 Task: Send an email with the signature Kevin Parker with the subject Feedback on a presentation and the message I would like to follow up on the action items from our last meeting. from softage.9@softage.net to softage.7@softage.net and move the email from Sent Items to the folder Testing and certification
Action: Mouse moved to (966, 72)
Screenshot: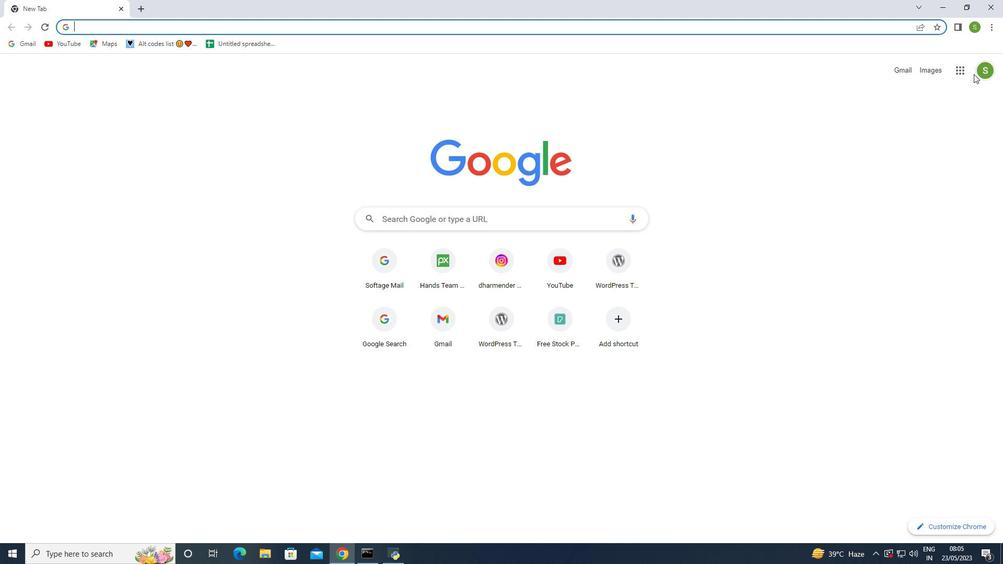 
Action: Mouse pressed left at (966, 72)
Screenshot: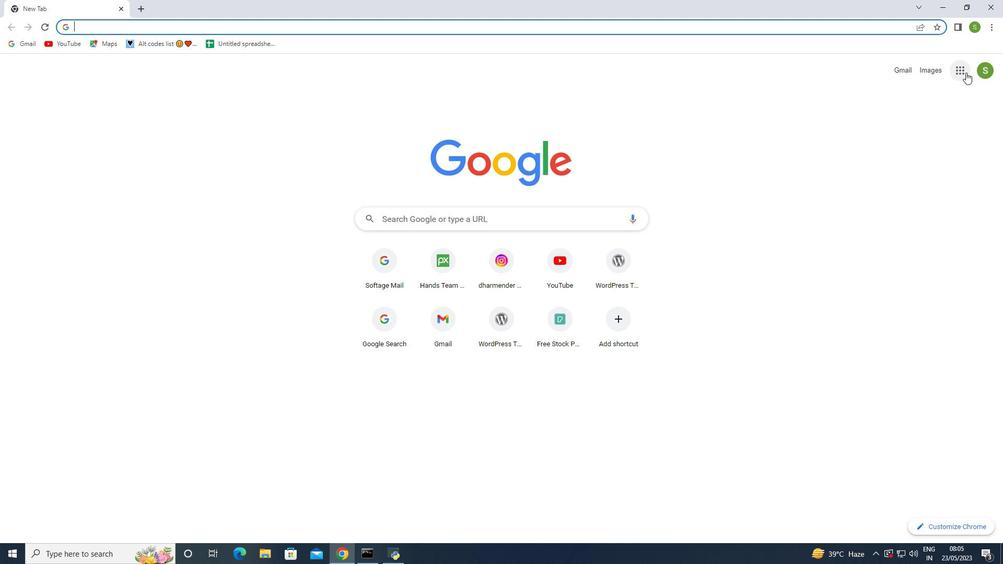 
Action: Mouse moved to (901, 121)
Screenshot: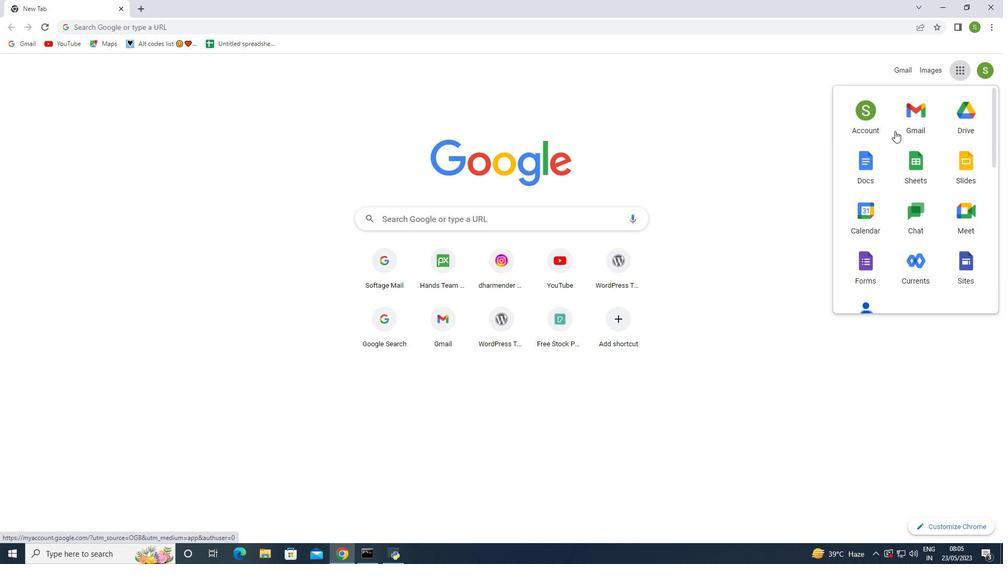 
Action: Mouse pressed left at (901, 121)
Screenshot: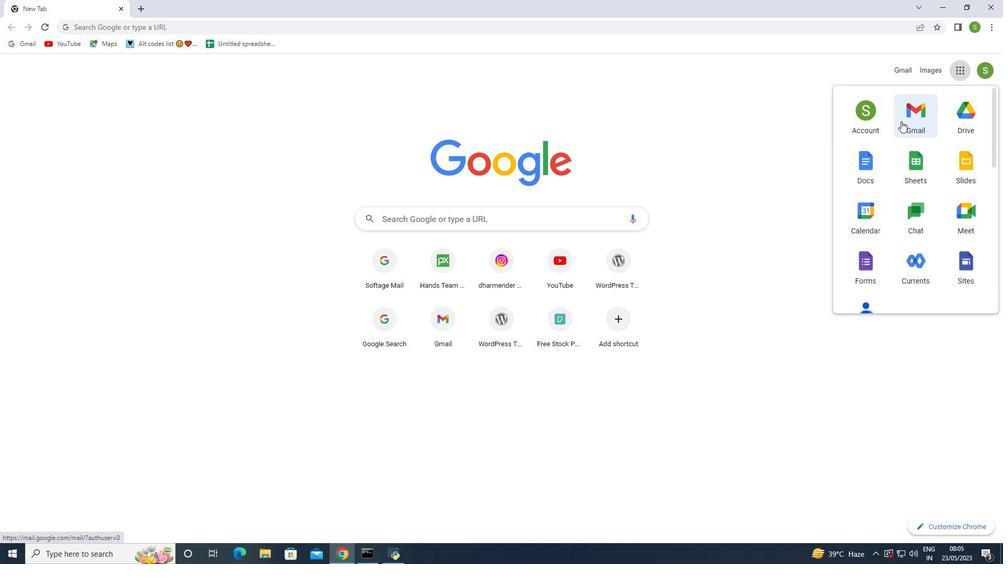 
Action: Mouse moved to (876, 72)
Screenshot: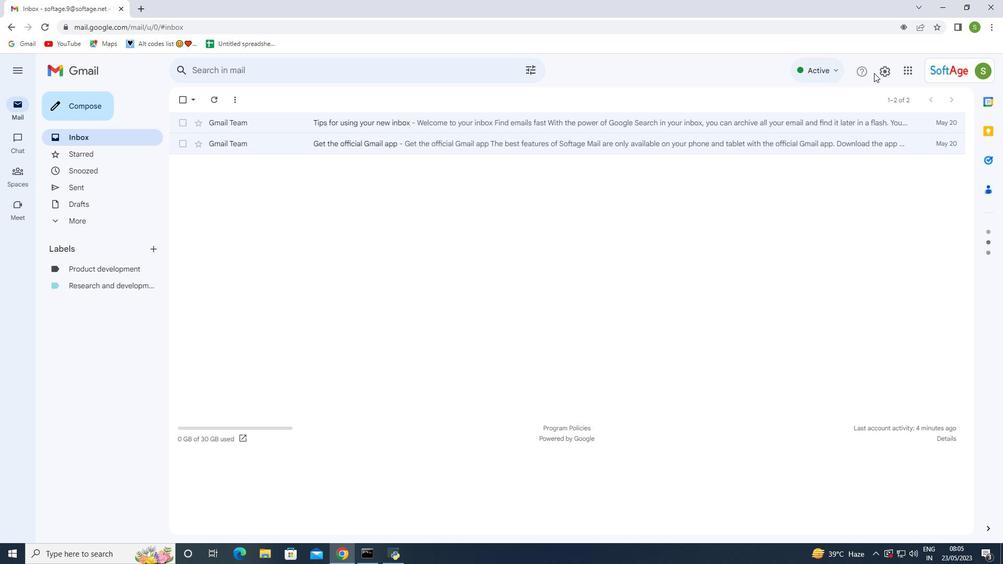 
Action: Mouse pressed left at (876, 72)
Screenshot: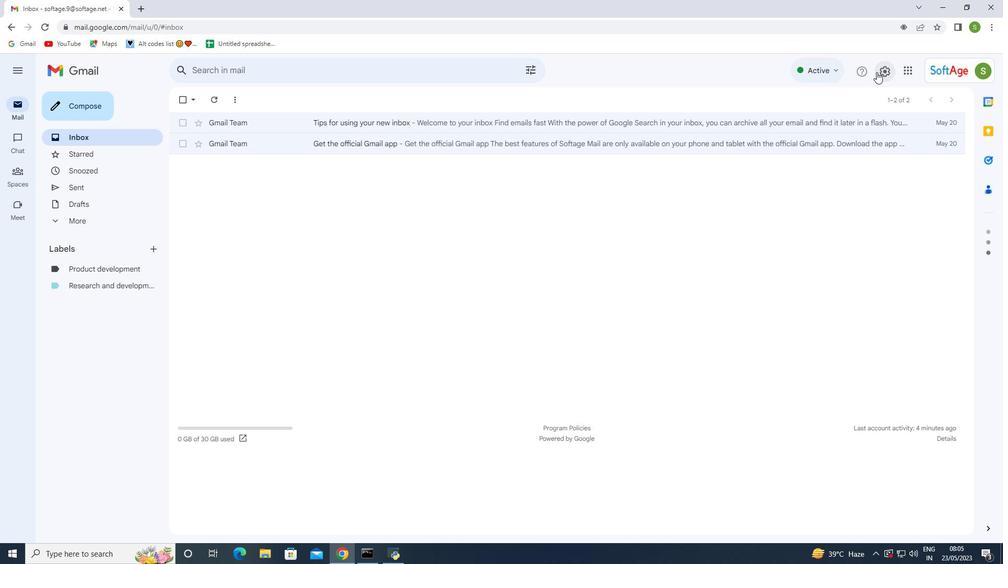 
Action: Mouse moved to (888, 125)
Screenshot: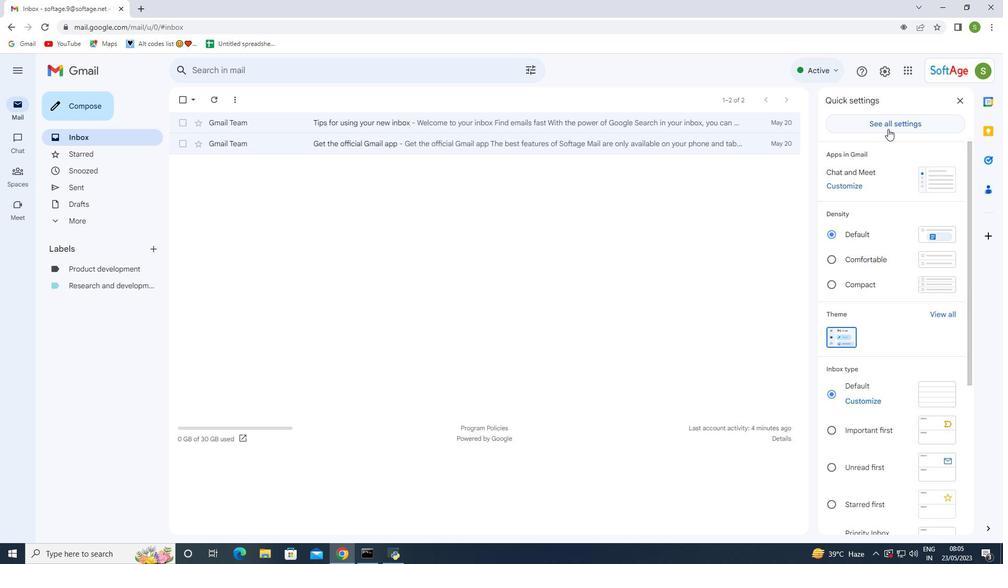 
Action: Mouse pressed left at (888, 125)
Screenshot: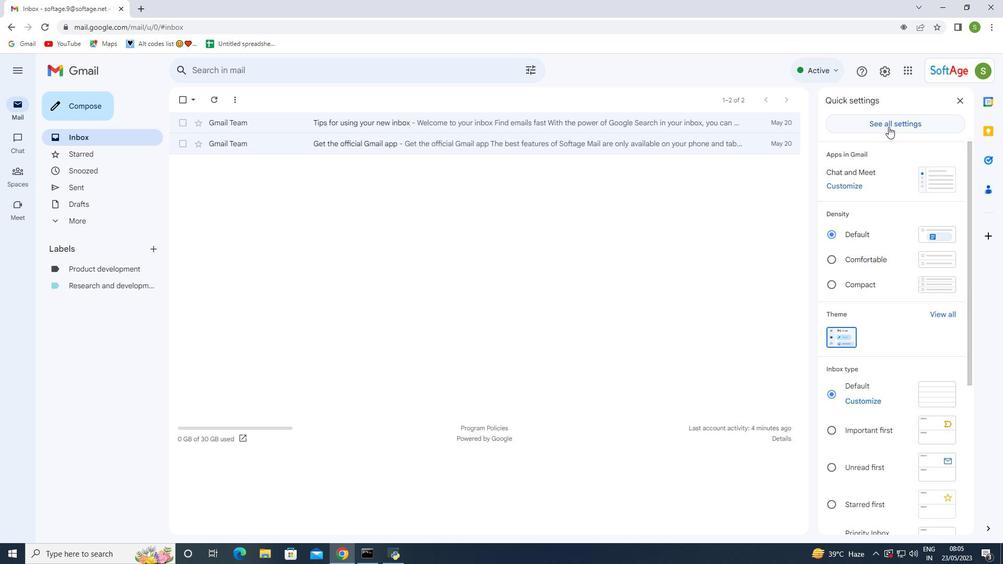 
Action: Mouse moved to (280, 341)
Screenshot: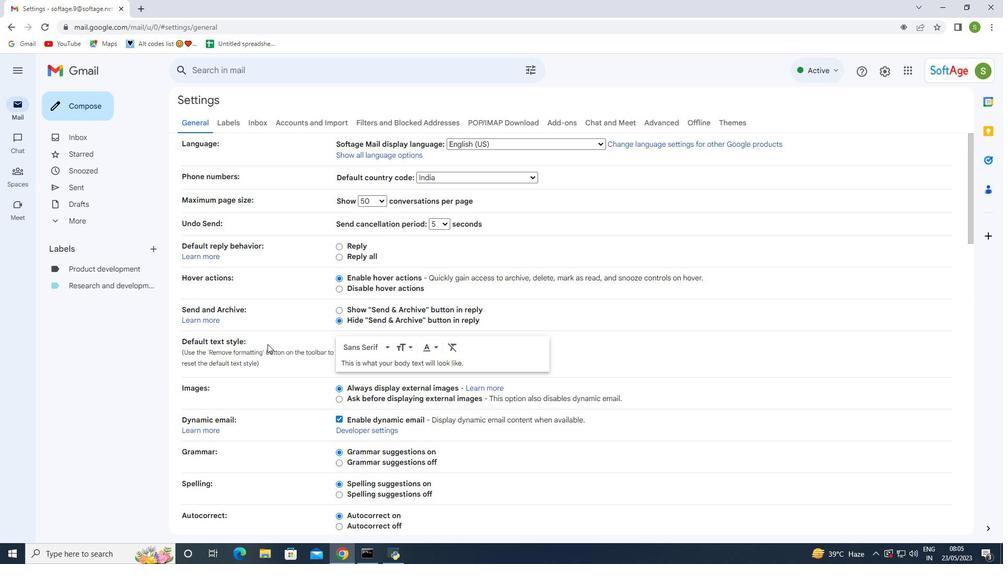 
Action: Mouse scrolled (280, 340) with delta (0, 0)
Screenshot: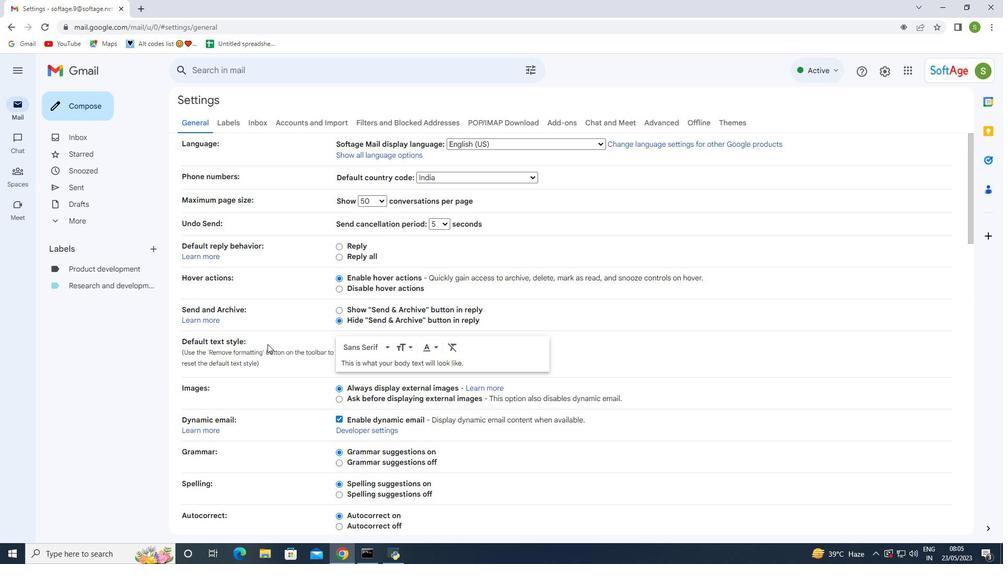 
Action: Mouse moved to (315, 338)
Screenshot: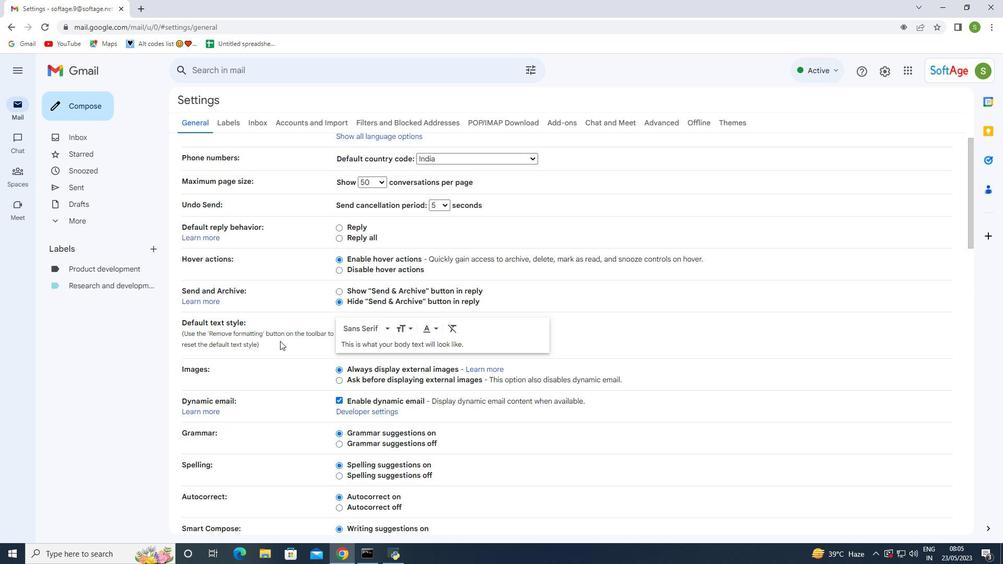 
Action: Mouse scrolled (280, 340) with delta (0, 0)
Screenshot: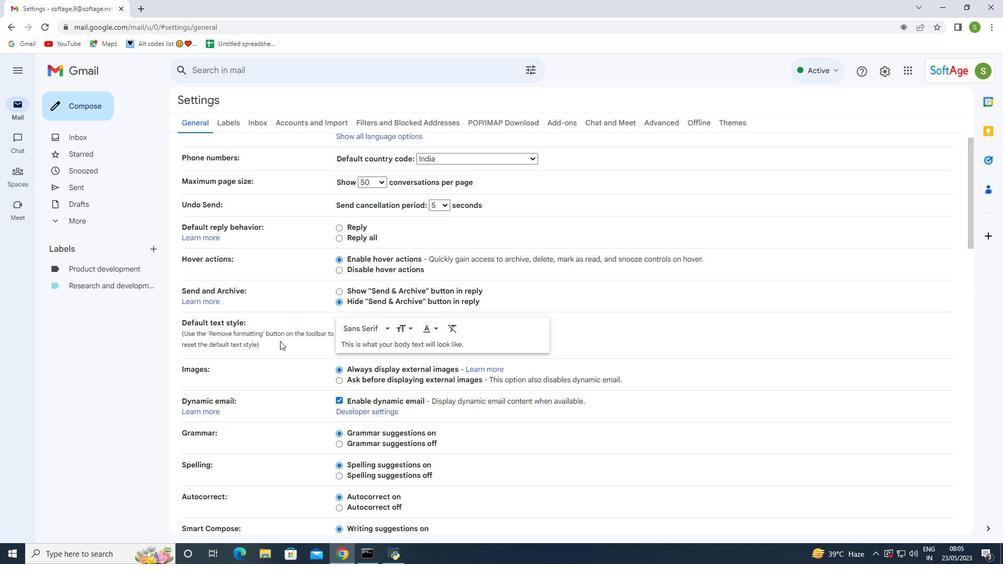 
Action: Mouse moved to (315, 338)
Screenshot: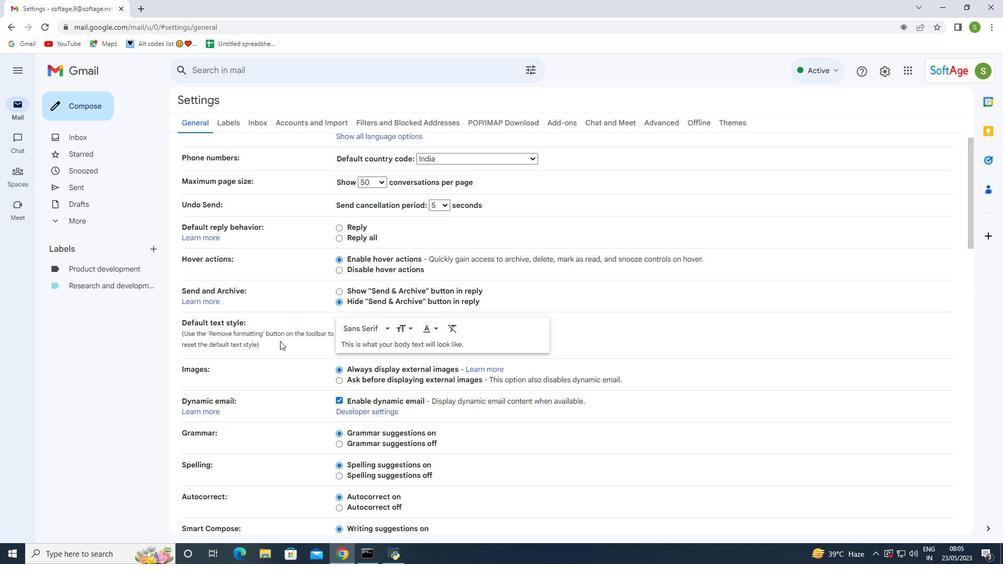 
Action: Mouse scrolled (281, 341) with delta (0, 0)
Screenshot: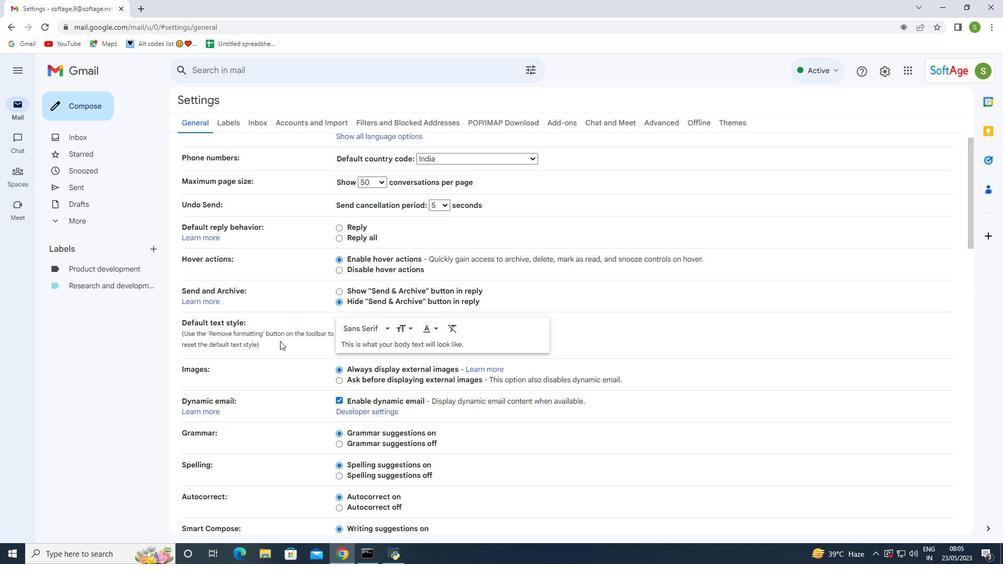 
Action: Mouse scrolled (284, 341) with delta (0, 0)
Screenshot: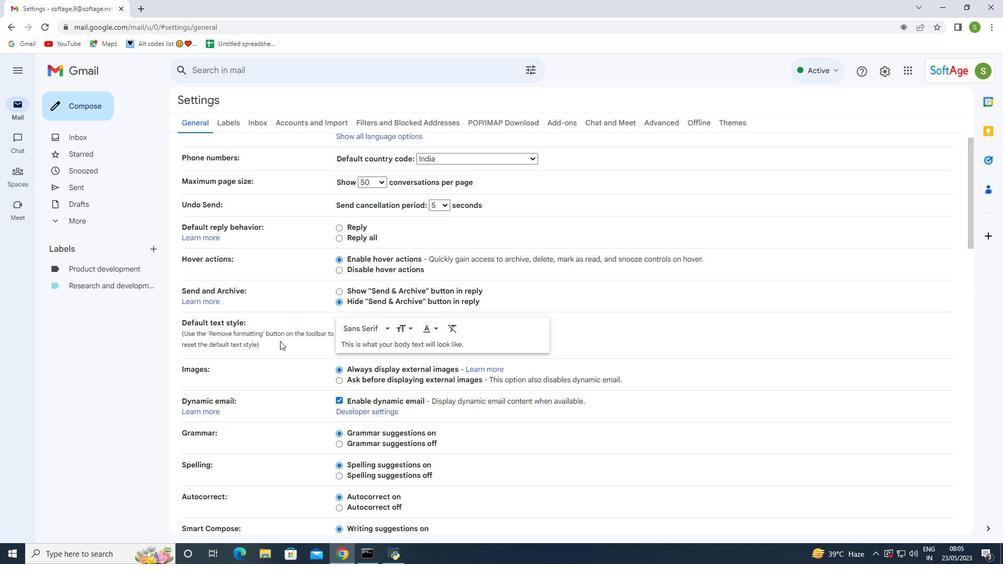 
Action: Mouse moved to (323, 338)
Screenshot: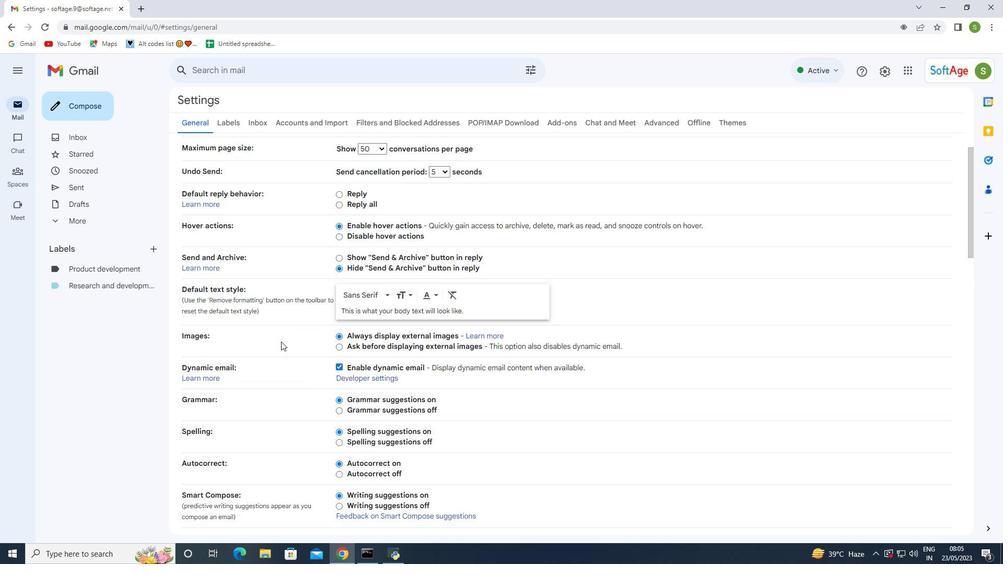 
Action: Mouse scrolled (323, 337) with delta (0, 0)
Screenshot: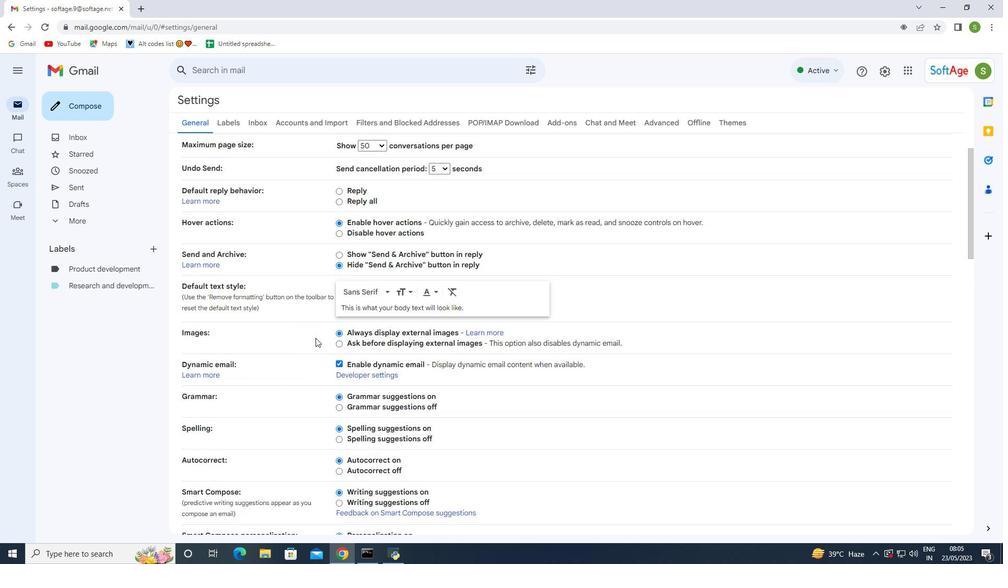 
Action: Mouse moved to (324, 338)
Screenshot: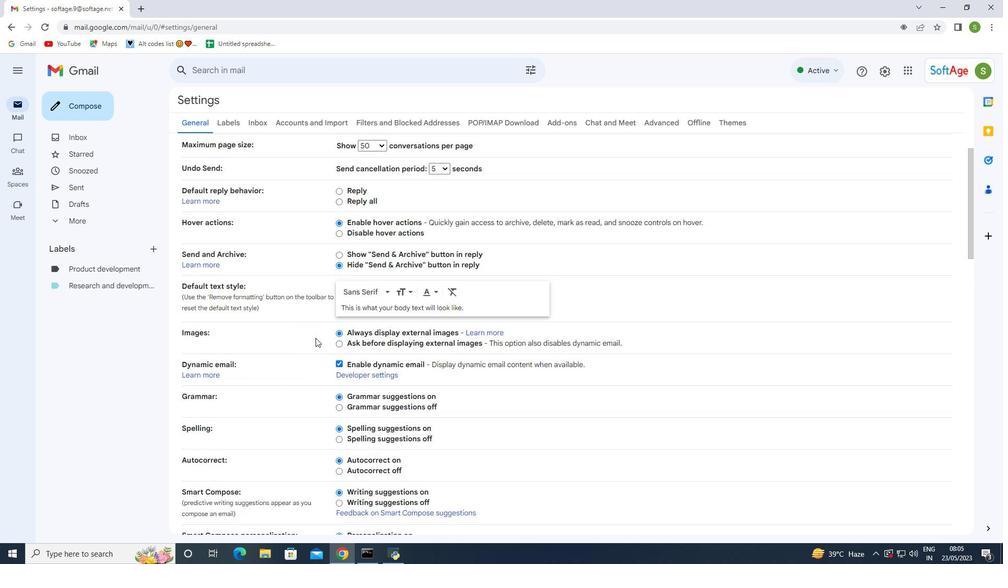 
Action: Mouse scrolled (324, 338) with delta (0, 0)
Screenshot: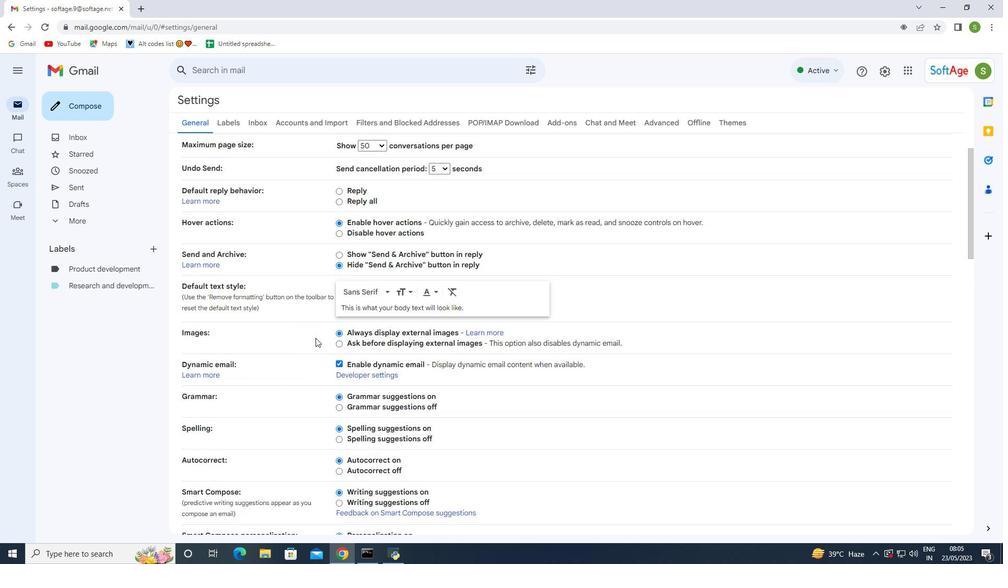 
Action: Mouse moved to (327, 338)
Screenshot: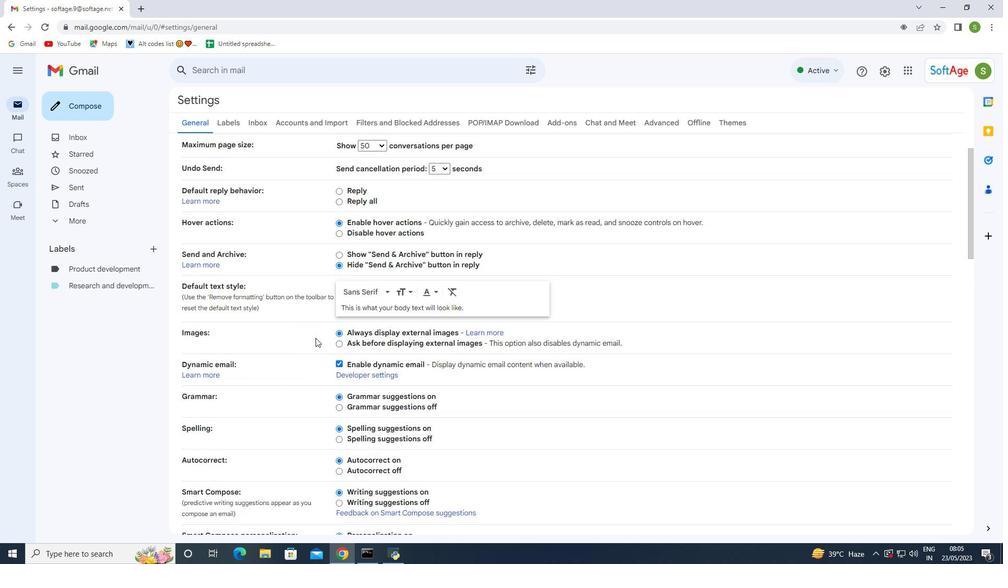 
Action: Mouse scrolled (327, 338) with delta (0, 0)
Screenshot: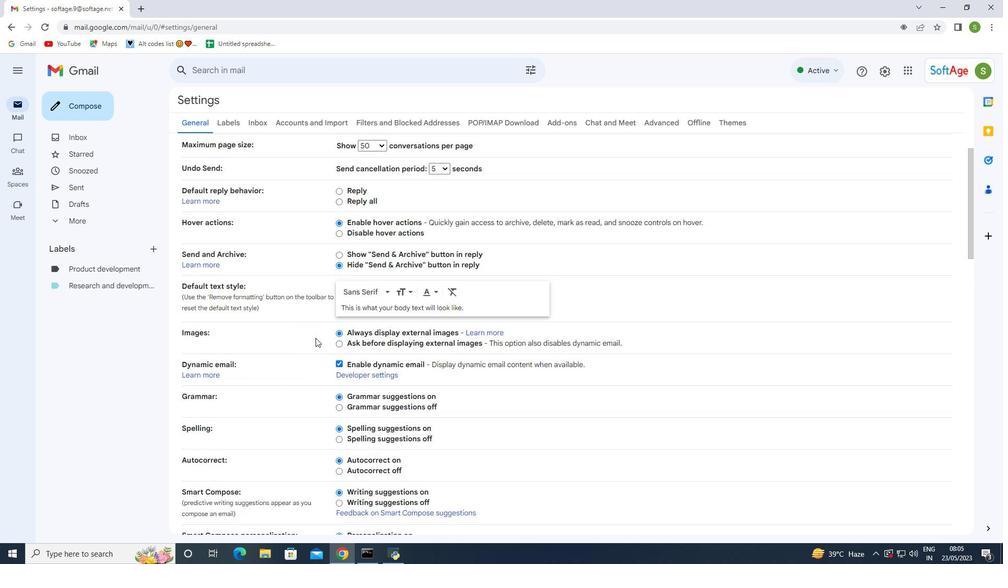 
Action: Mouse moved to (330, 338)
Screenshot: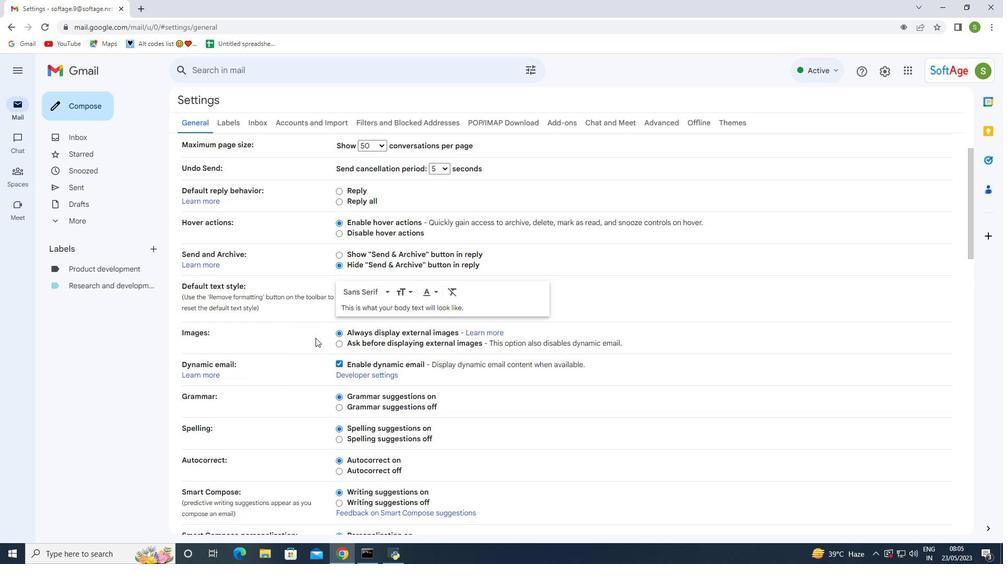 
Action: Mouse scrolled (330, 338) with delta (0, 0)
Screenshot: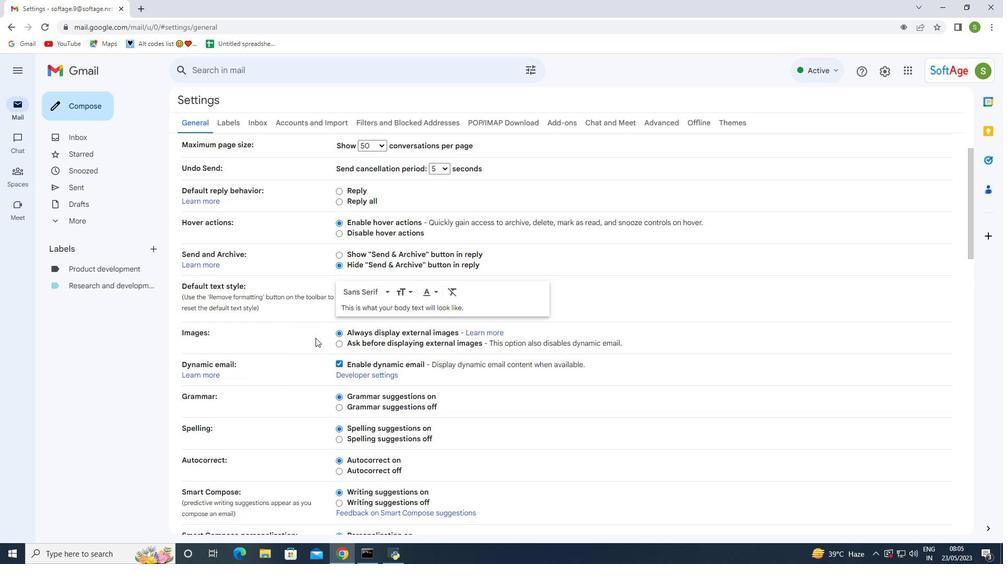 
Action: Mouse moved to (339, 339)
Screenshot: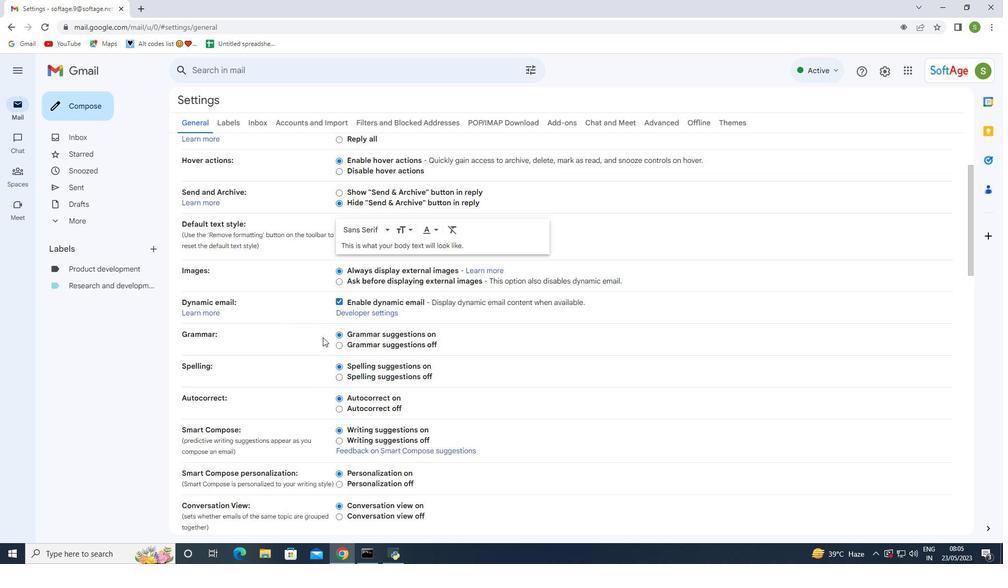 
Action: Mouse scrolled (339, 338) with delta (0, 0)
Screenshot: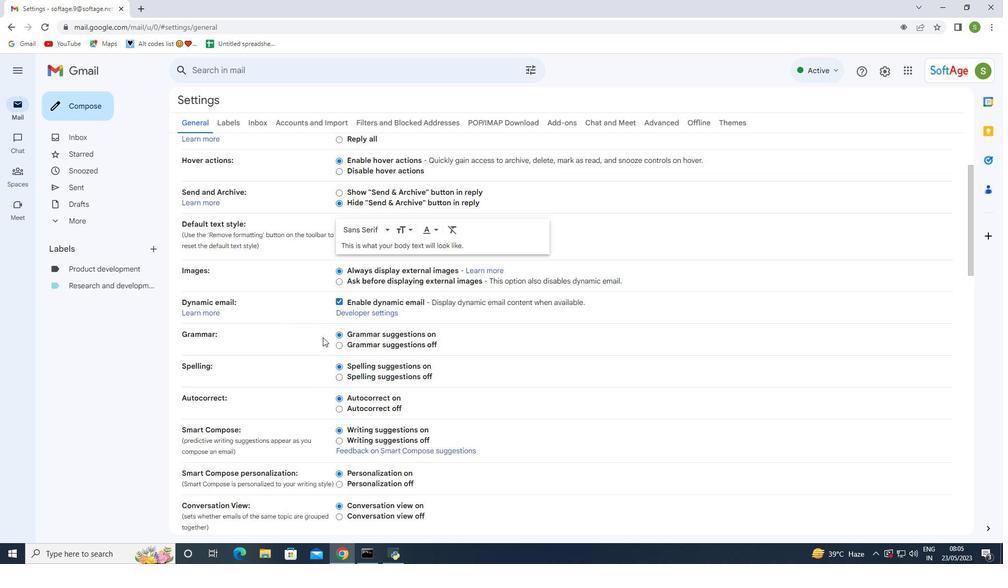 
Action: Mouse moved to (359, 341)
Screenshot: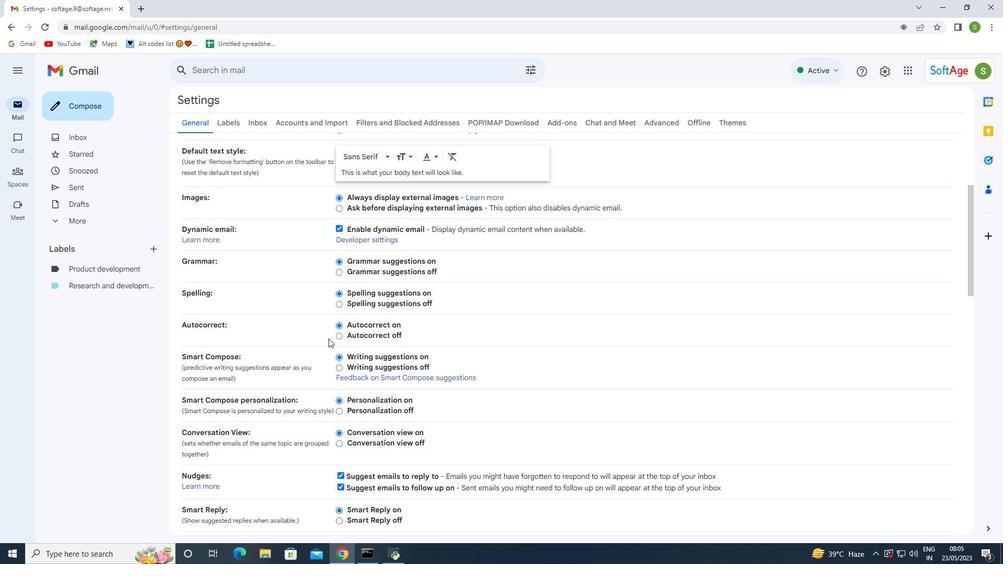
Action: Mouse scrolled (359, 341) with delta (0, 0)
Screenshot: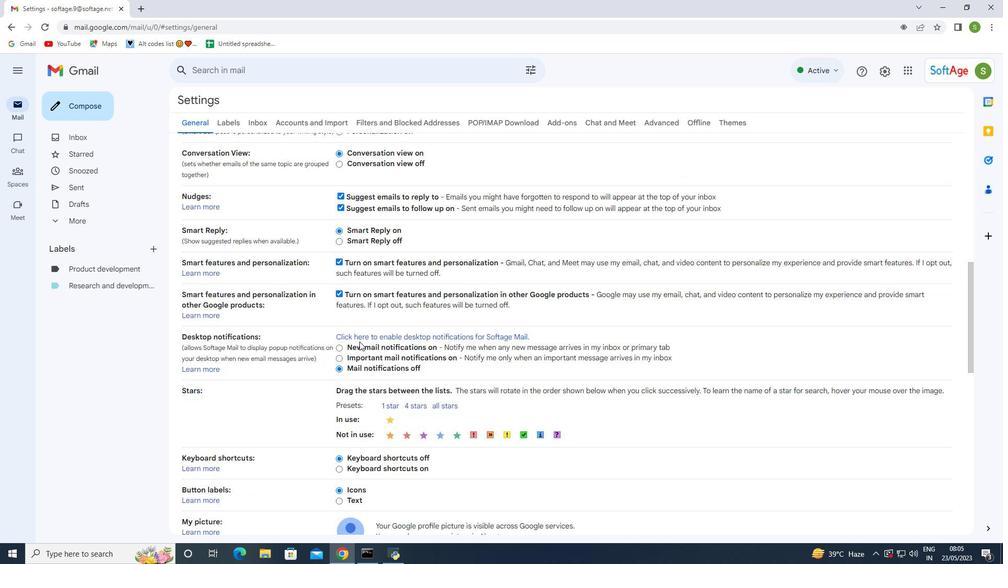 
Action: Mouse scrolled (359, 341) with delta (0, 0)
Screenshot: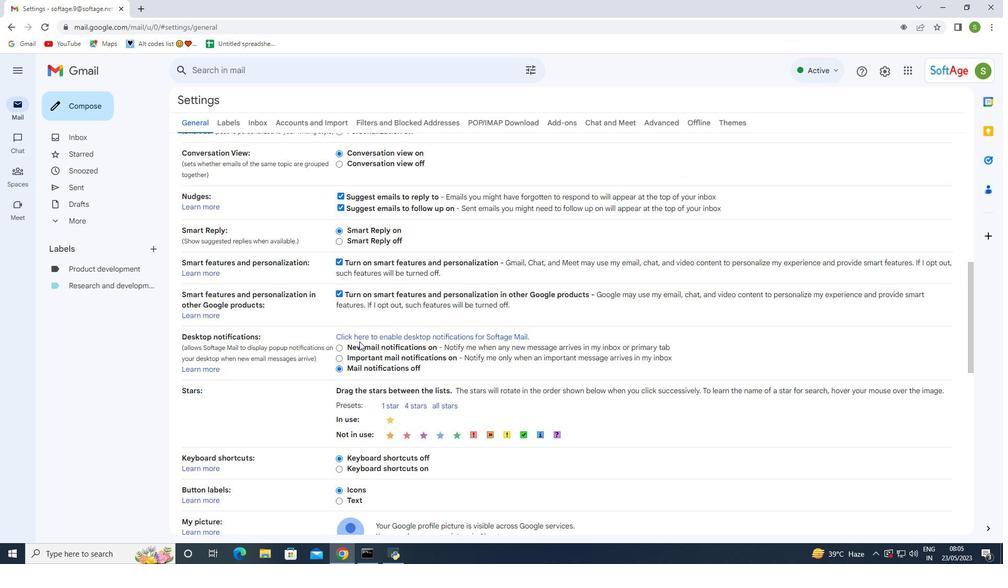 
Action: Mouse scrolled (359, 341) with delta (0, 0)
Screenshot: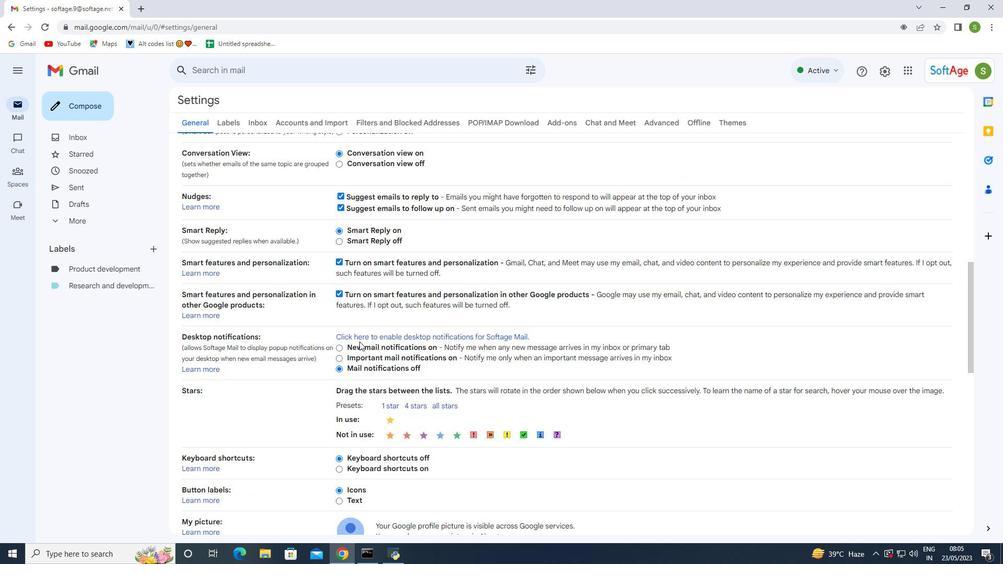 
Action: Mouse scrolled (359, 341) with delta (0, 0)
Screenshot: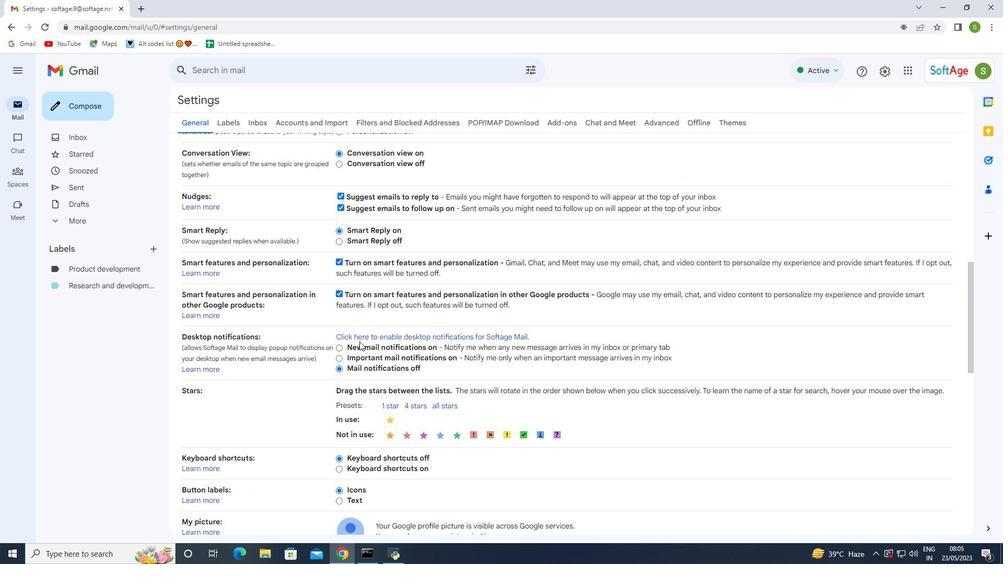 
Action: Mouse scrolled (359, 341) with delta (0, 0)
Screenshot: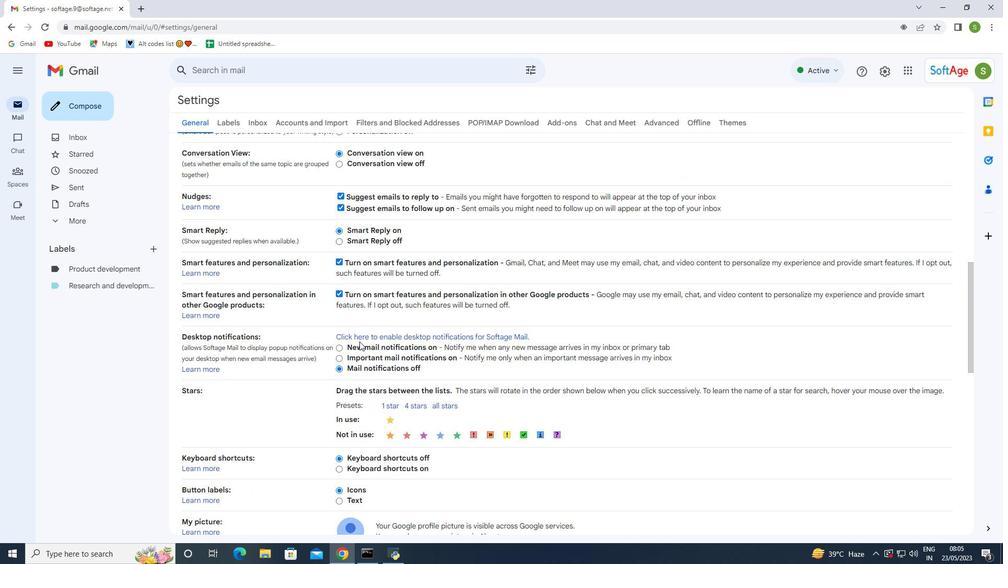 
Action: Mouse moved to (417, 424)
Screenshot: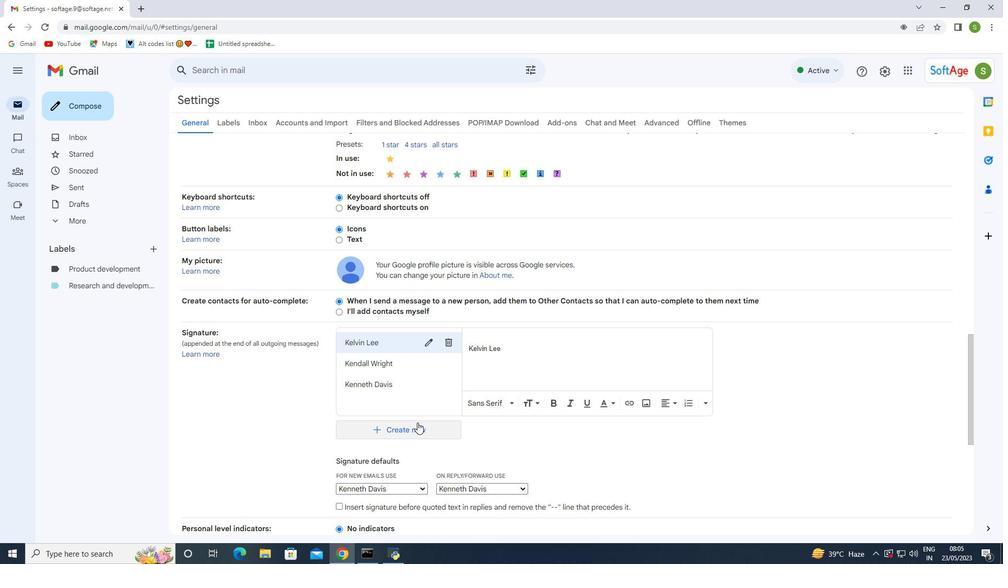
Action: Mouse pressed left at (417, 424)
Screenshot: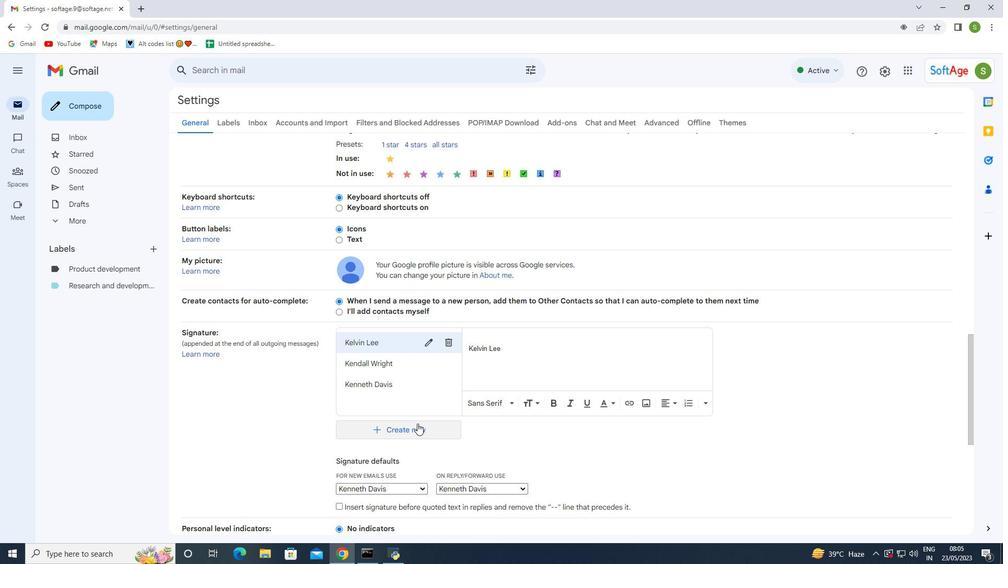 
Action: Mouse moved to (426, 296)
Screenshot: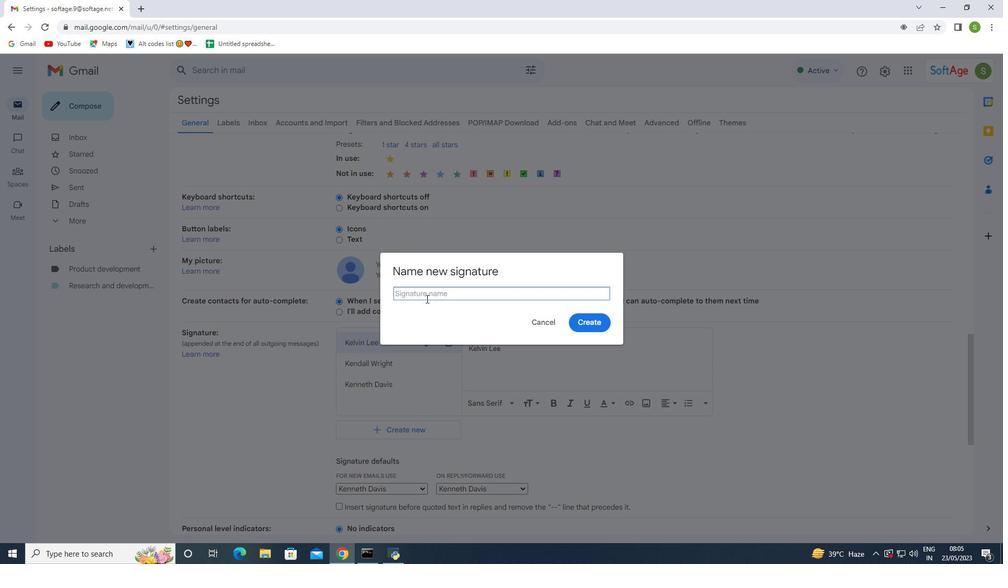 
Action: Mouse pressed left at (426, 296)
Screenshot: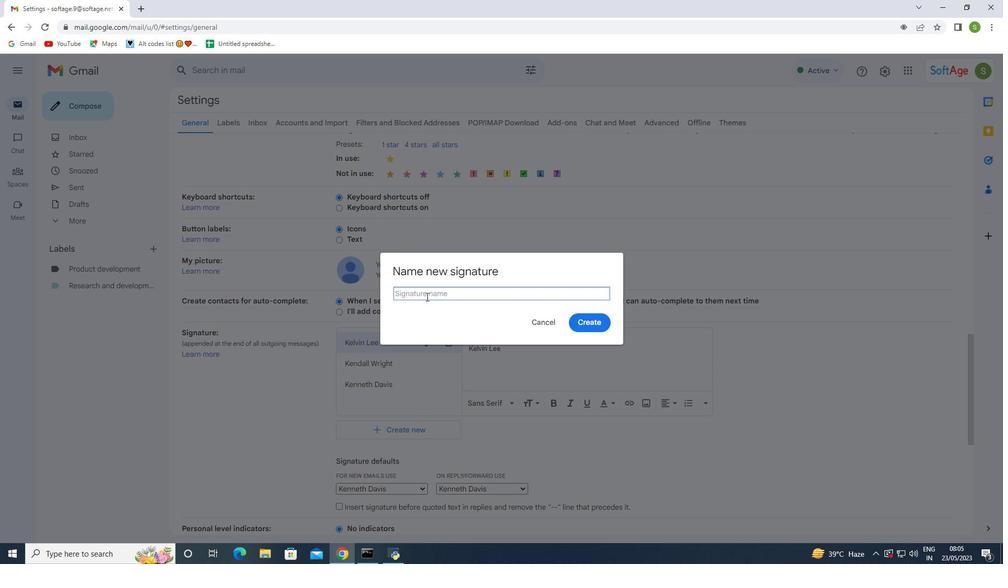 
Action: Key pressed <Key.shift>Kevin<Key.space><Key.shift>Parker
Screenshot: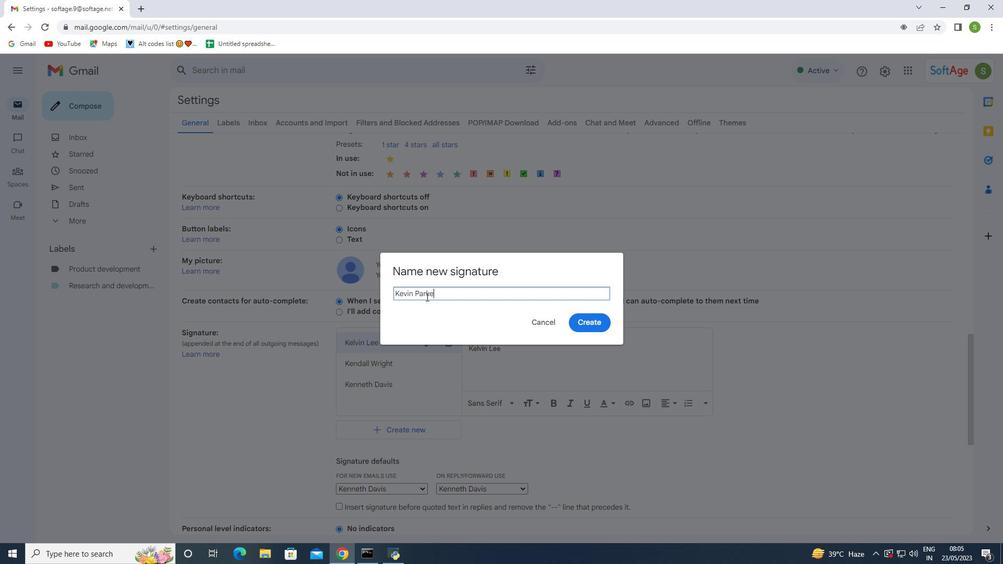 
Action: Mouse moved to (572, 320)
Screenshot: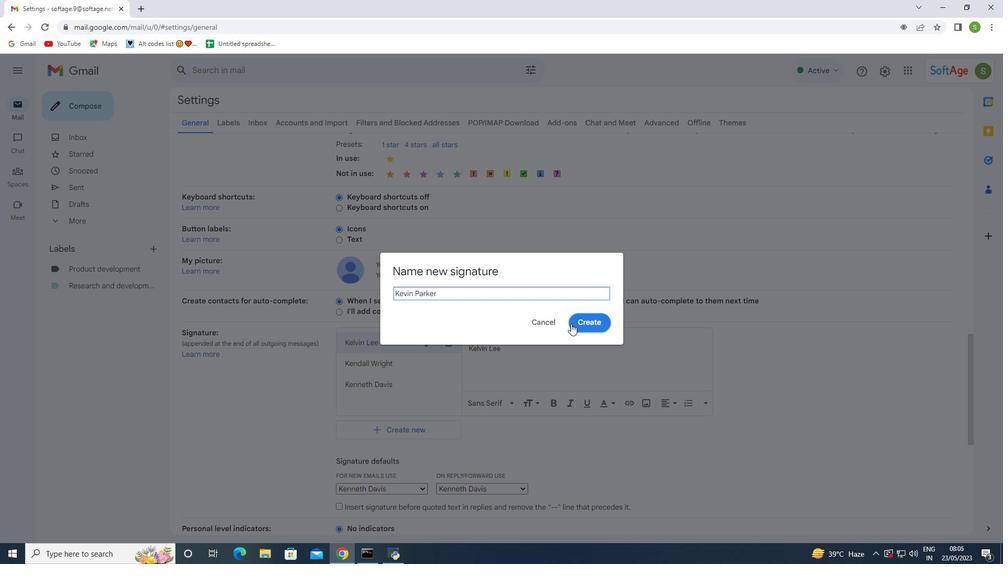 
Action: Mouse pressed left at (572, 320)
Screenshot: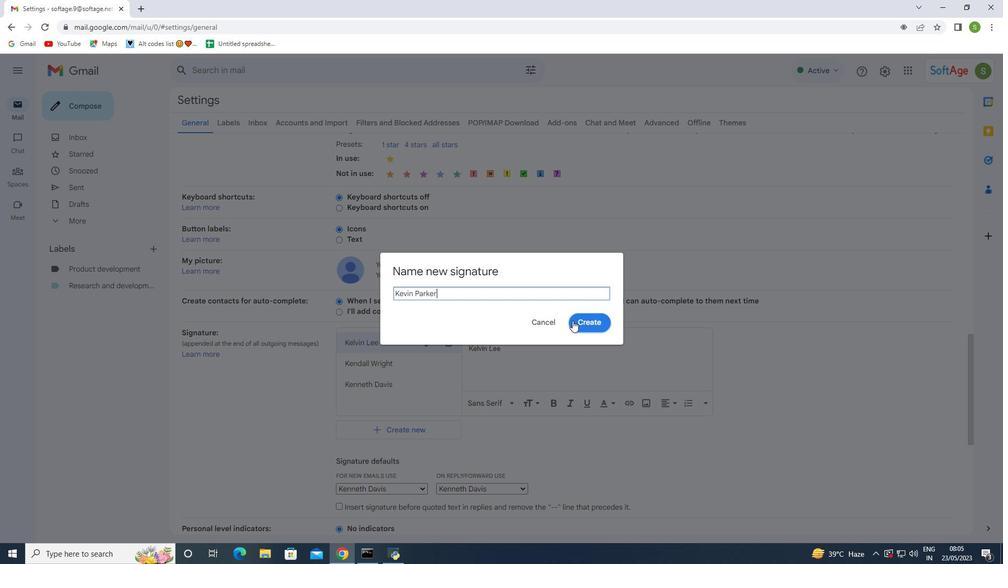 
Action: Mouse moved to (400, 425)
Screenshot: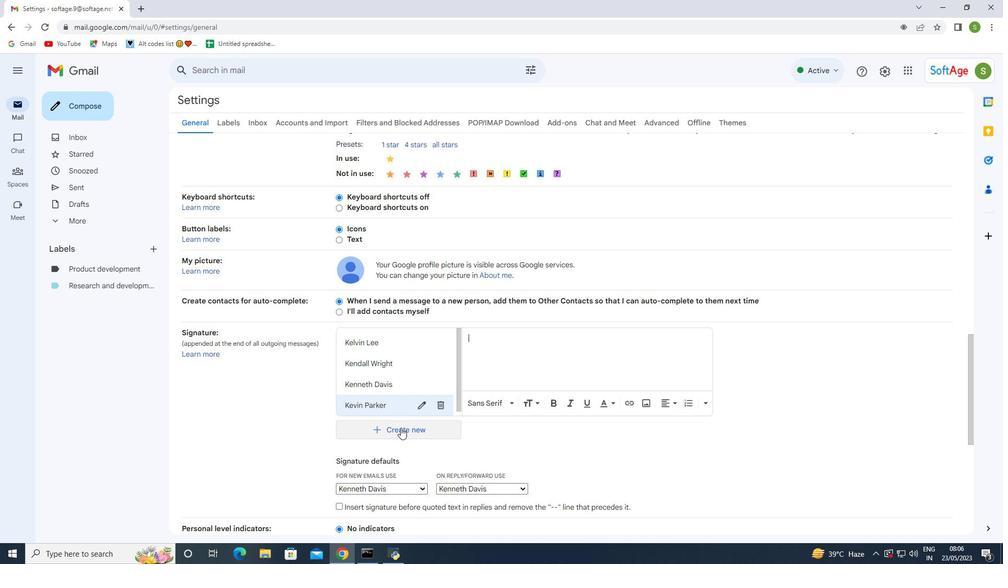 
Action: Mouse scrolled (400, 424) with delta (0, 0)
Screenshot: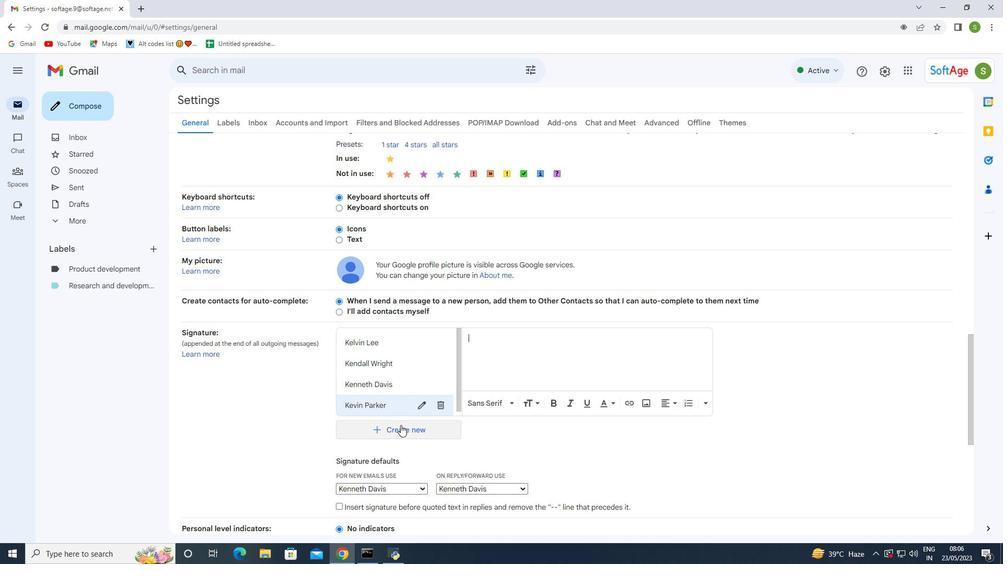 
Action: Mouse moved to (492, 307)
Screenshot: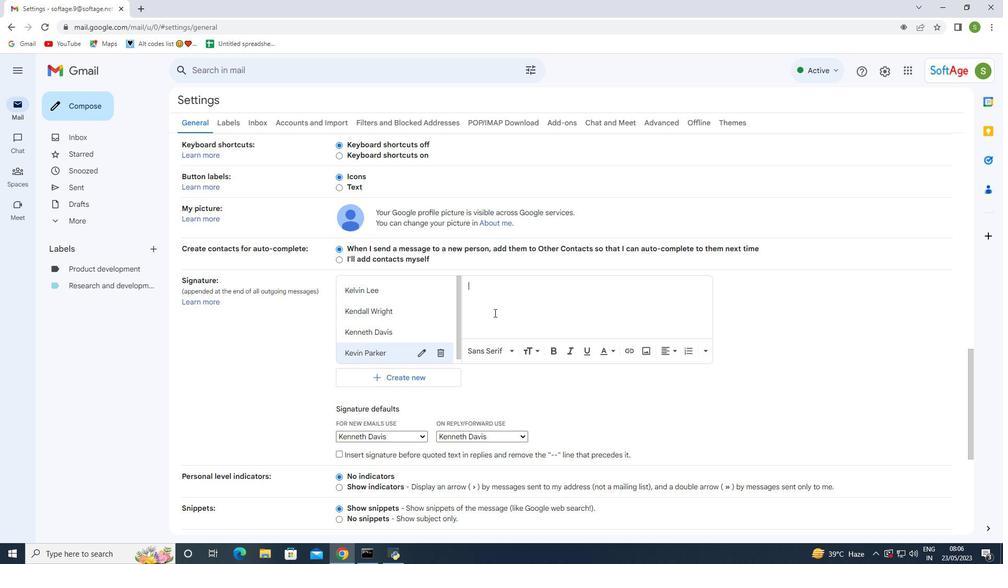 
Action: Mouse pressed left at (492, 307)
Screenshot: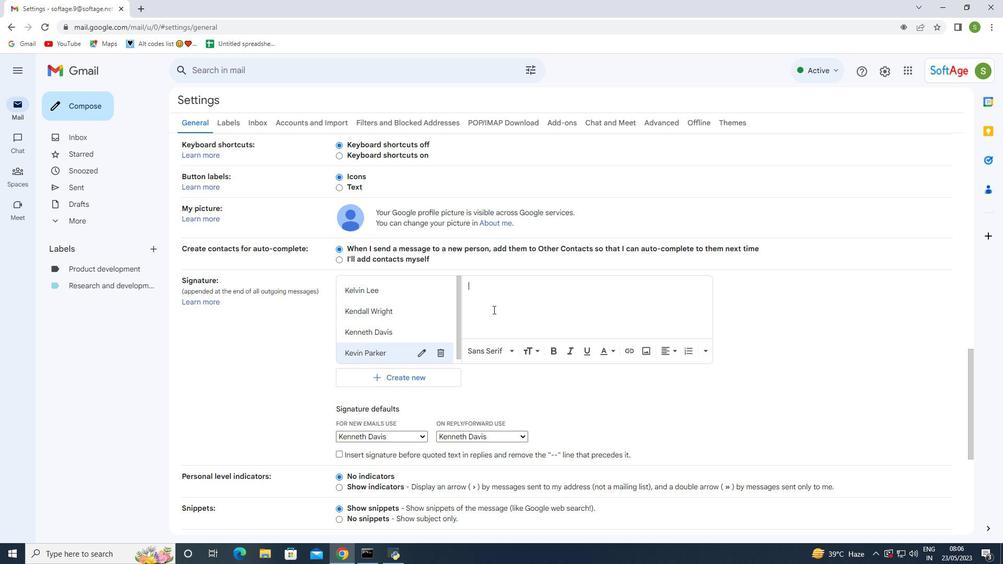 
Action: Key pressed <Key.enter><Key.shift><Key.shift><Key.shift><Key.shift><Key.shift><Key.shift><Key.shift><Key.shift><Key.shift><Key.shift><Key.shift><Key.shift><Key.shift>Kevin<Key.space><Key.shift>Parker
Screenshot: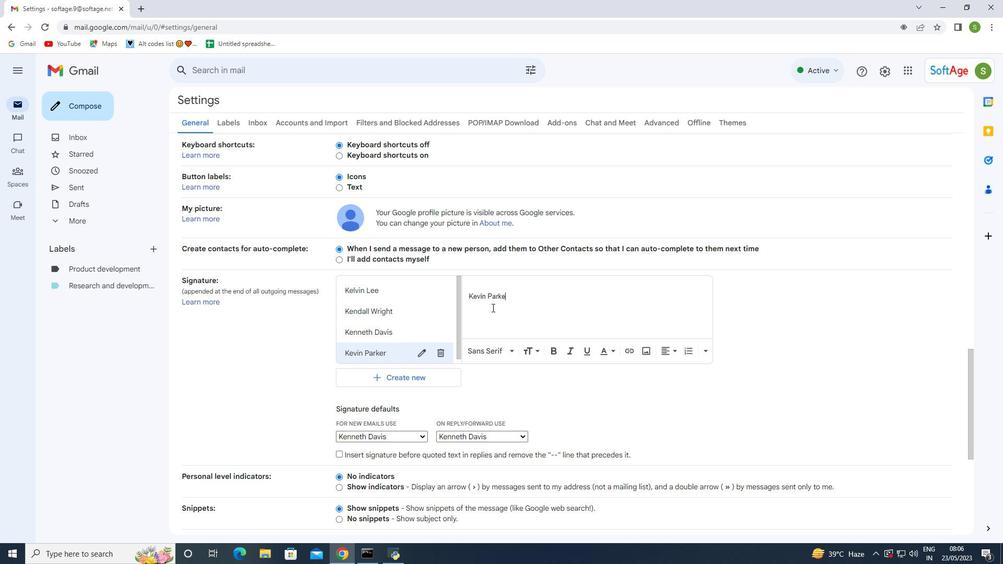 
Action: Mouse moved to (479, 431)
Screenshot: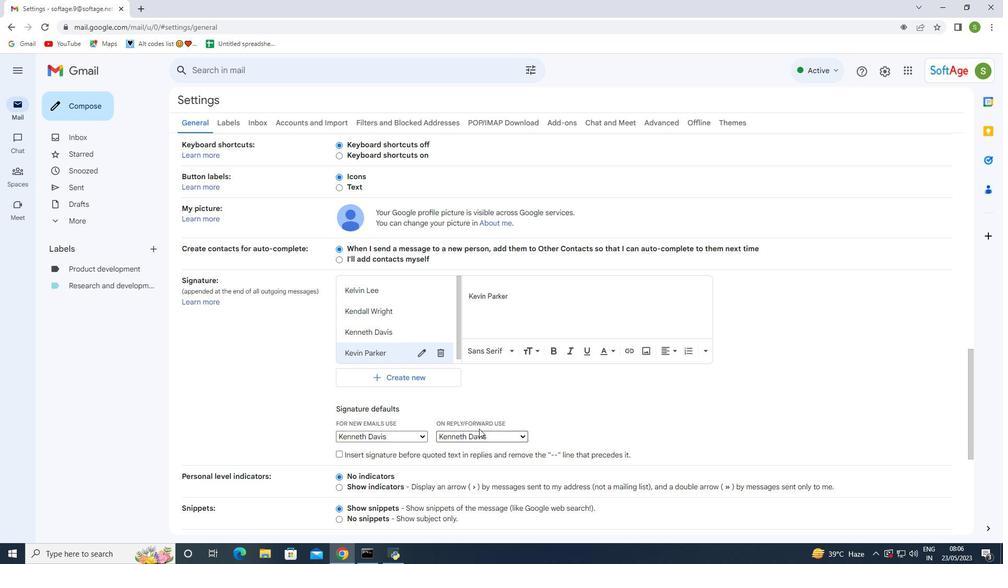 
Action: Mouse pressed left at (479, 431)
Screenshot: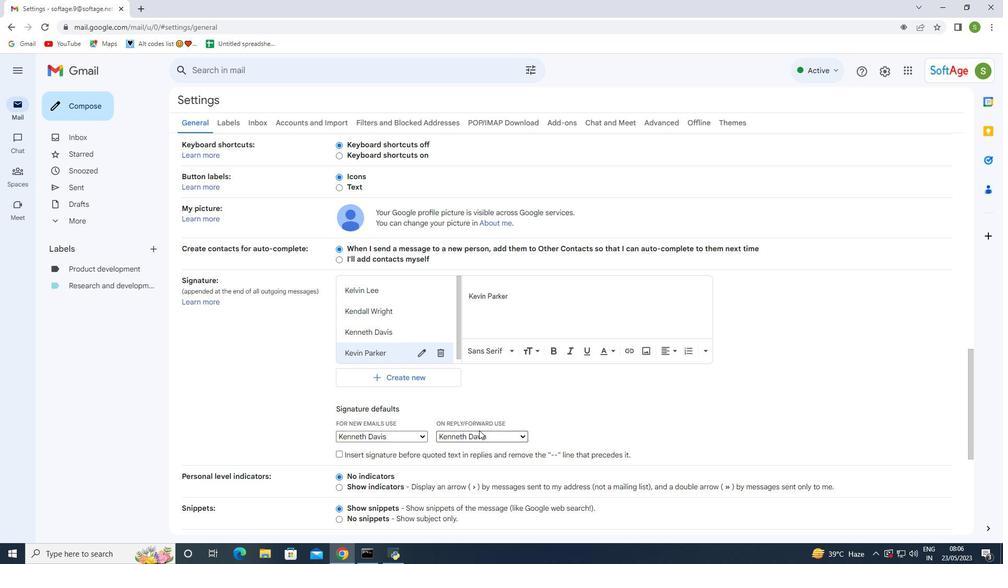 
Action: Mouse moved to (467, 484)
Screenshot: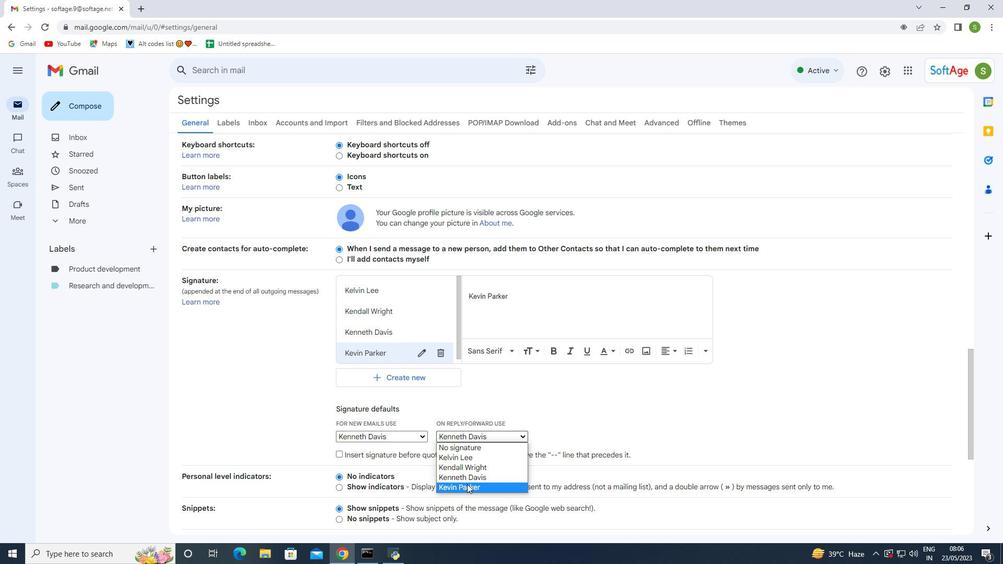 
Action: Mouse pressed left at (467, 484)
Screenshot: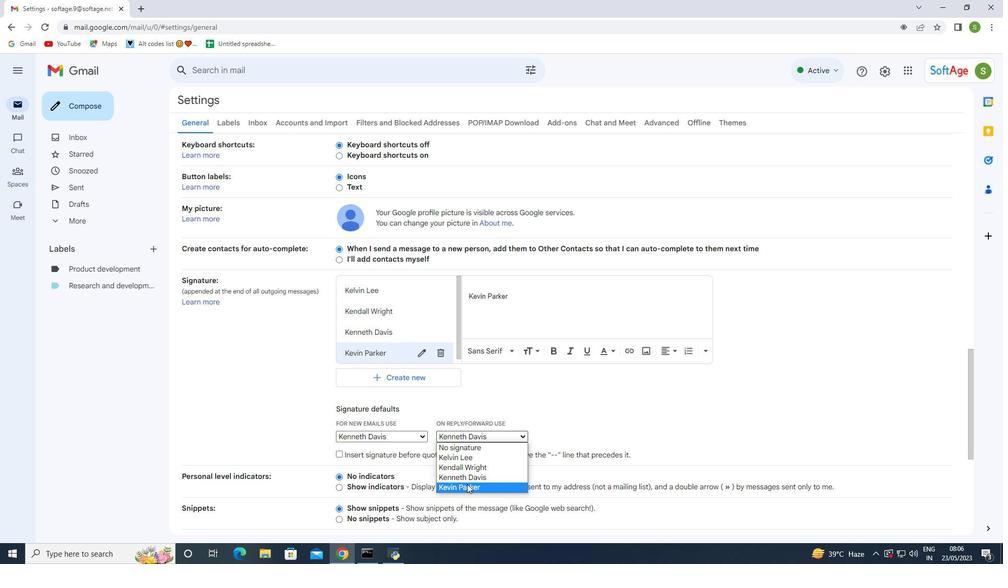 
Action: Mouse moved to (400, 433)
Screenshot: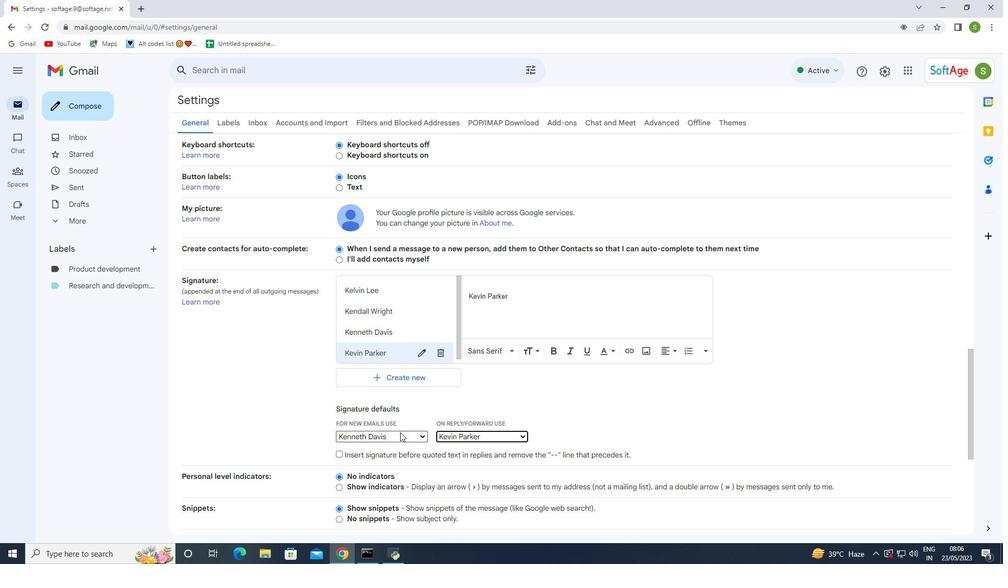
Action: Mouse pressed left at (400, 433)
Screenshot: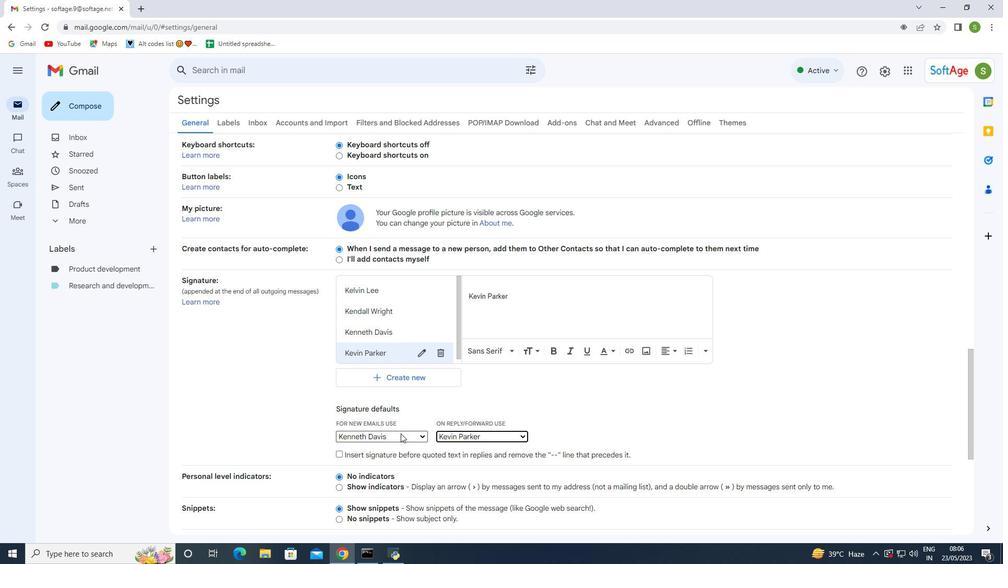 
Action: Mouse moved to (399, 482)
Screenshot: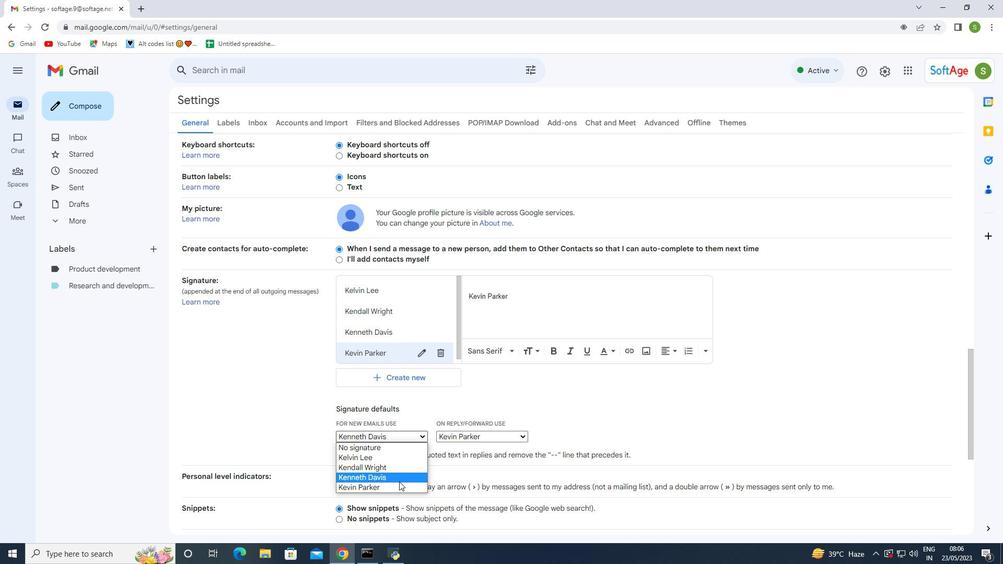 
Action: Mouse pressed left at (399, 482)
Screenshot: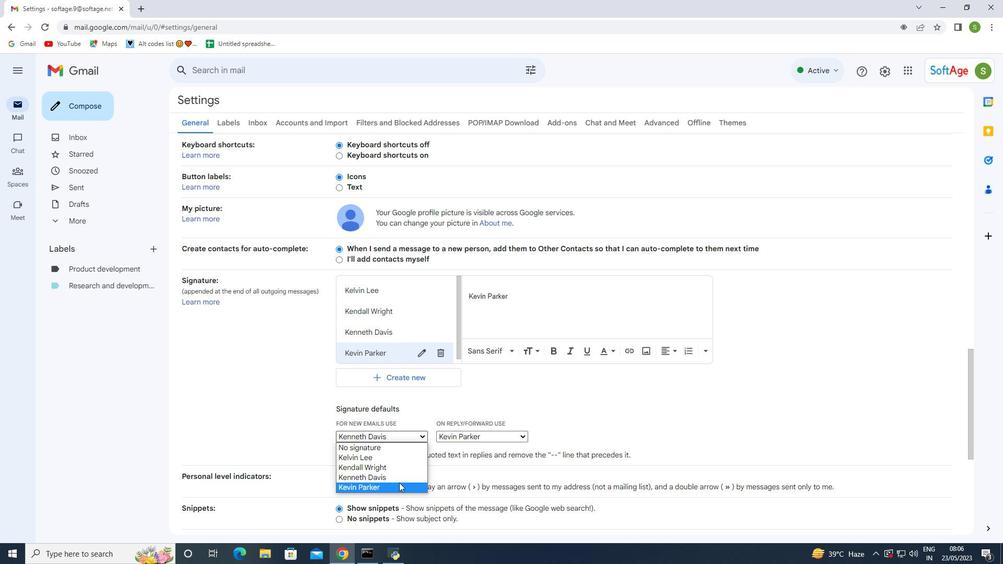 
Action: Mouse moved to (427, 432)
Screenshot: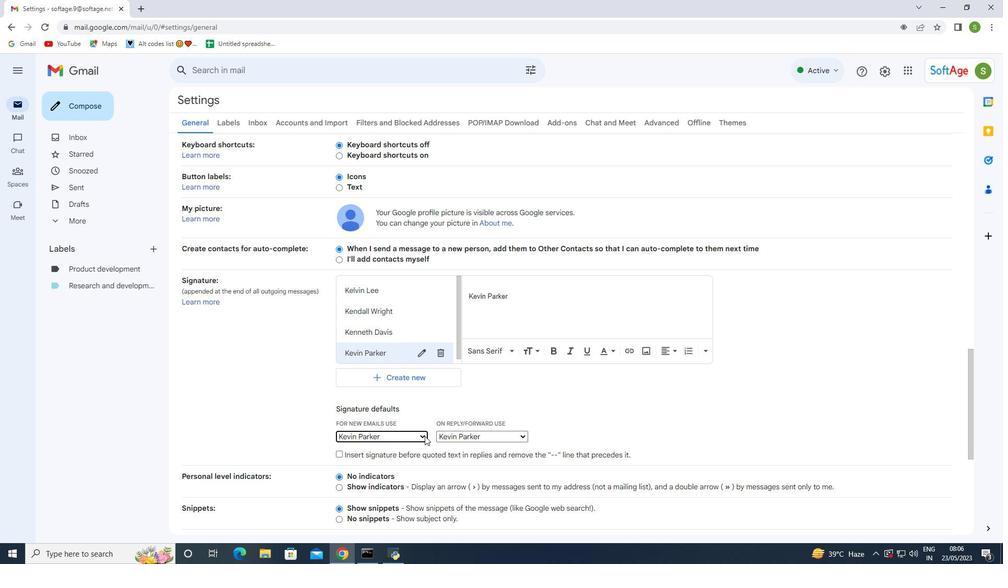 
Action: Mouse scrolled (427, 432) with delta (0, 0)
Screenshot: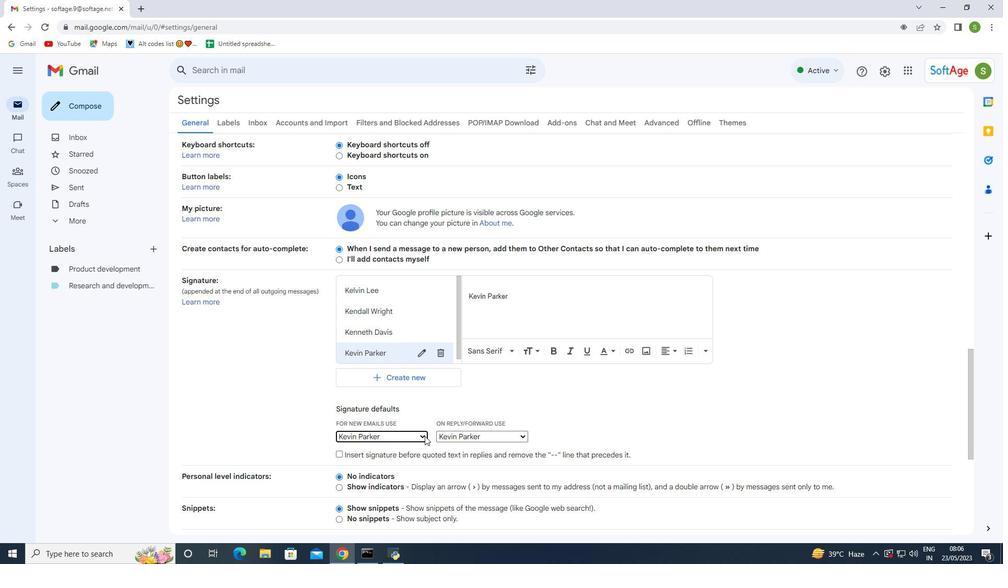 
Action: Mouse moved to (428, 432)
Screenshot: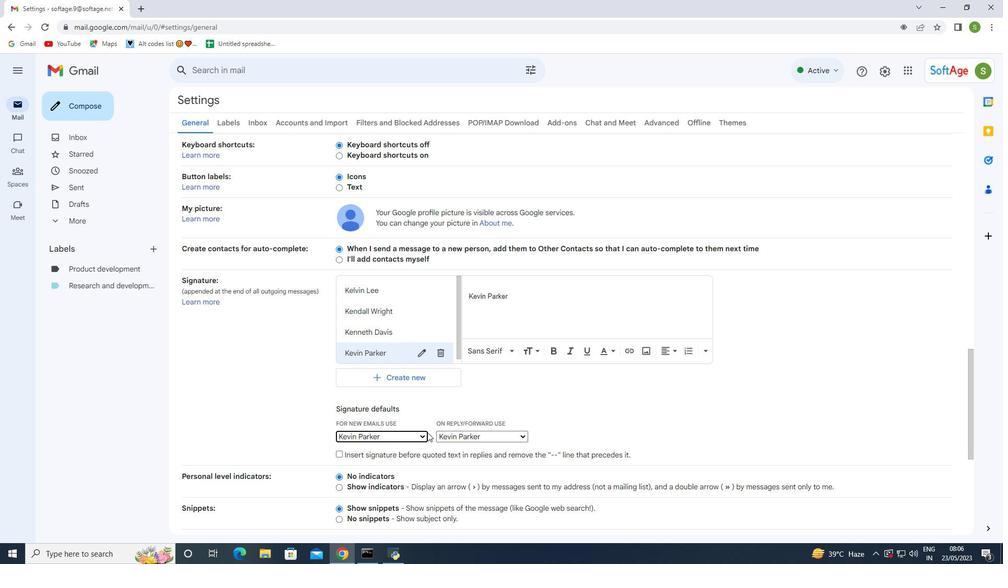
Action: Mouse scrolled (427, 432) with delta (0, 0)
Screenshot: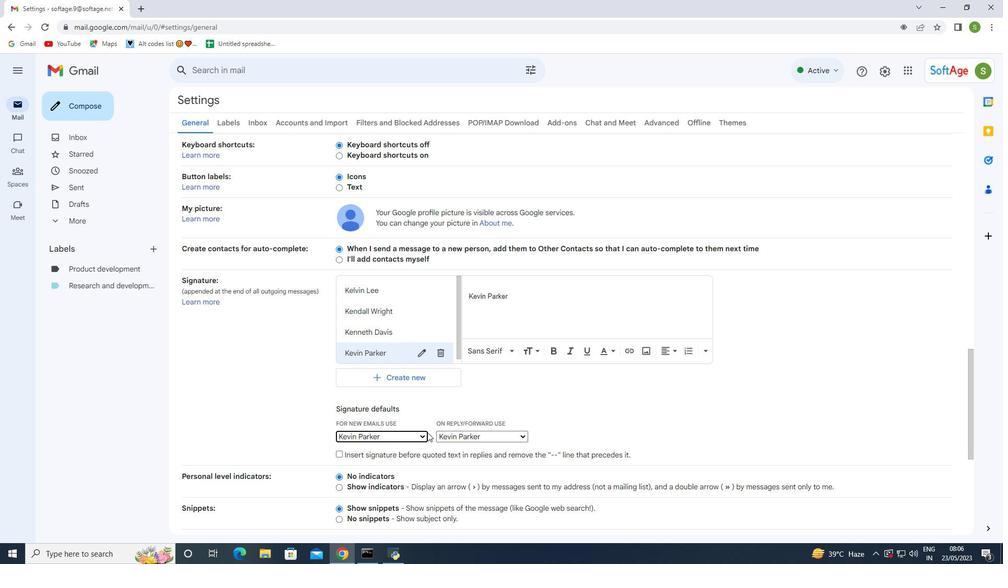 
Action: Mouse scrolled (427, 432) with delta (0, 0)
Screenshot: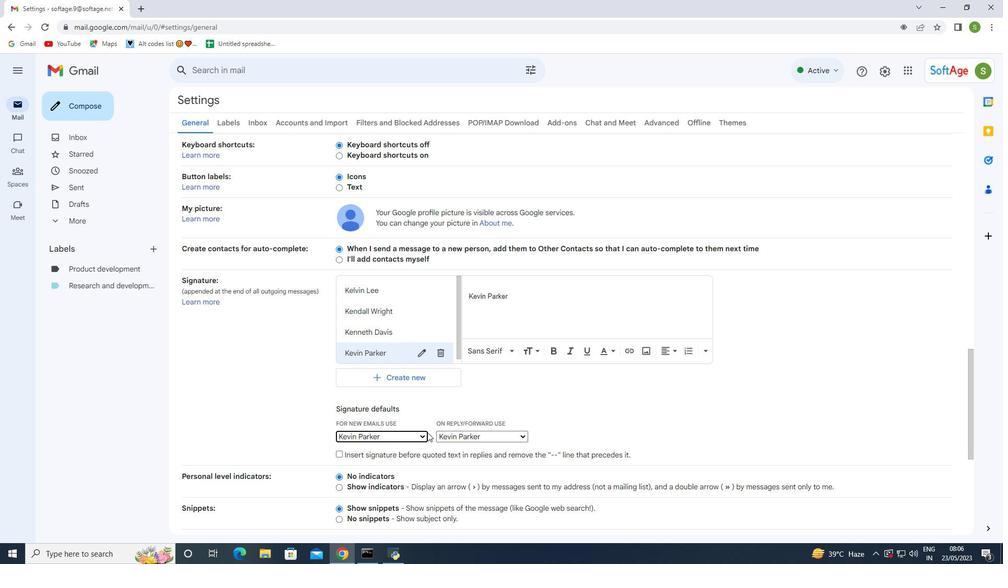
Action: Mouse scrolled (428, 432) with delta (0, 0)
Screenshot: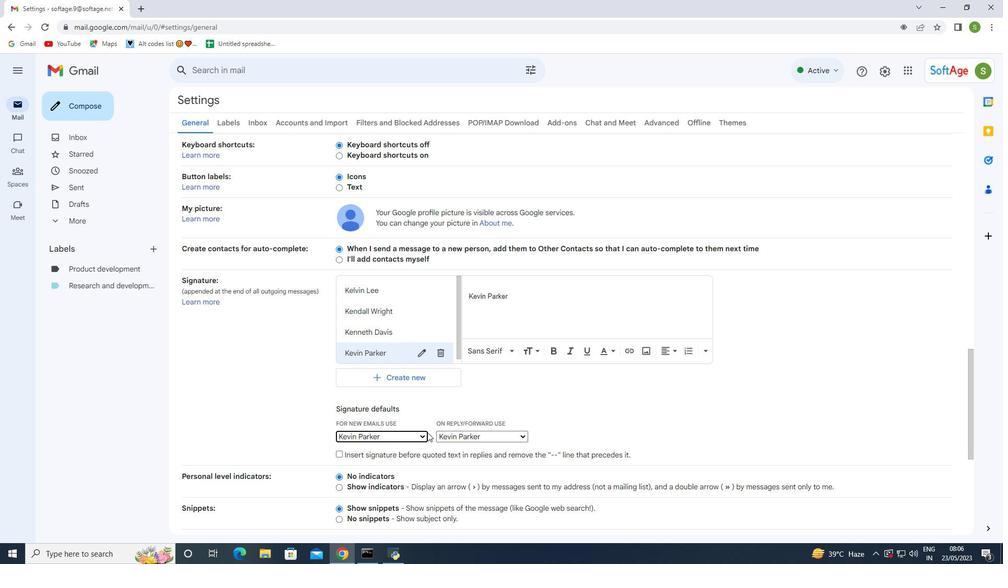 
Action: Mouse moved to (442, 426)
Screenshot: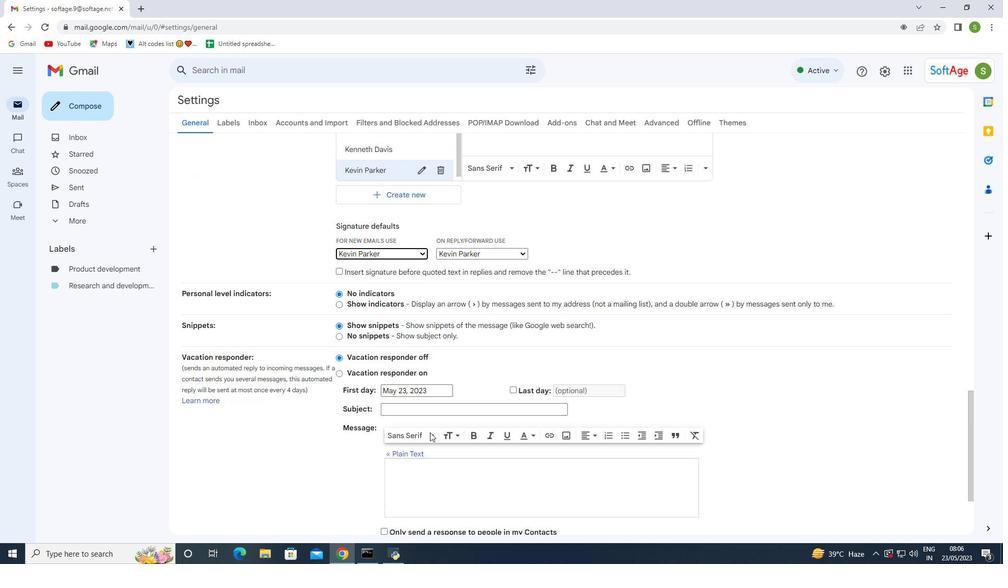
Action: Mouse scrolled (442, 425) with delta (0, 0)
Screenshot: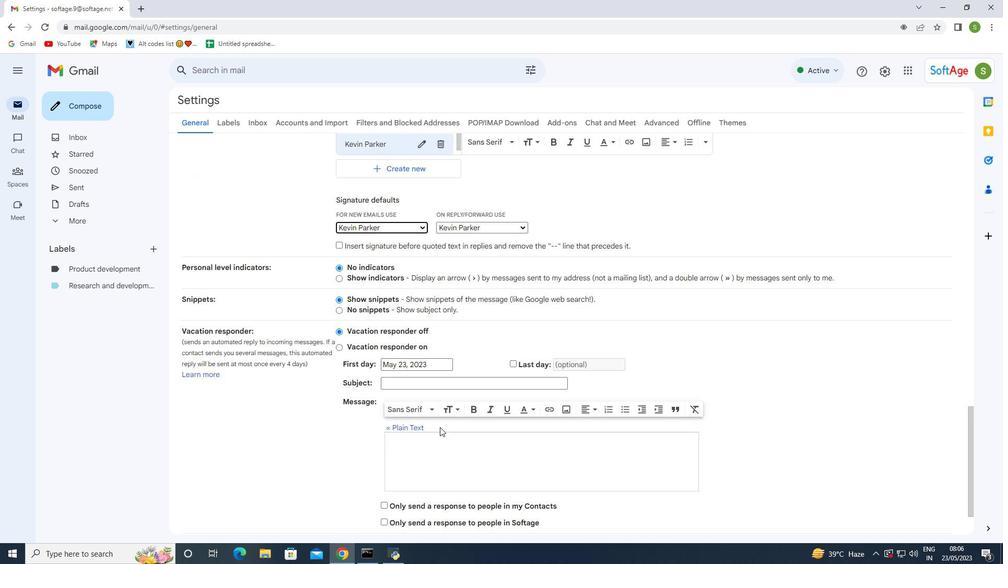 
Action: Mouse moved to (443, 426)
Screenshot: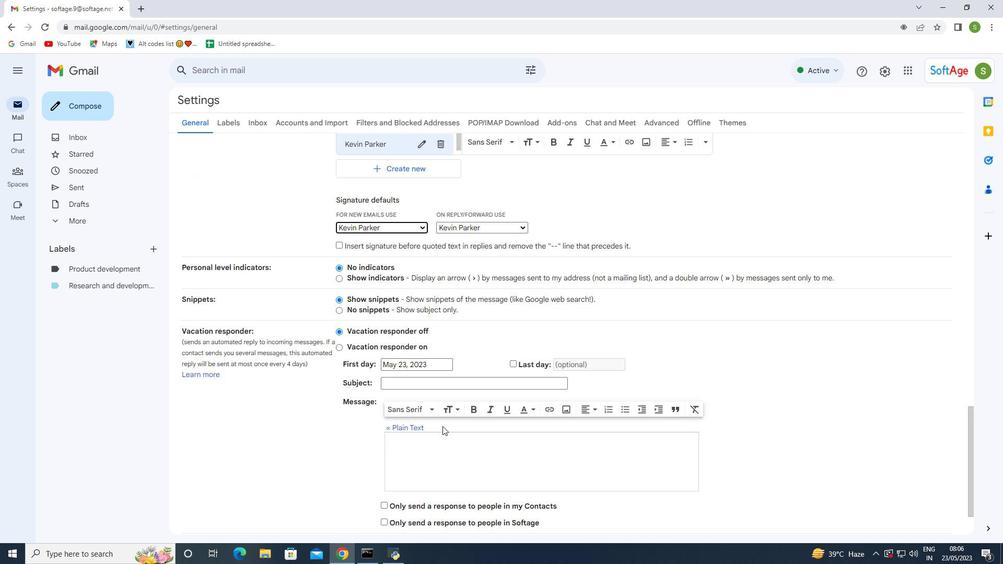 
Action: Mouse scrolled (443, 425) with delta (0, 0)
Screenshot: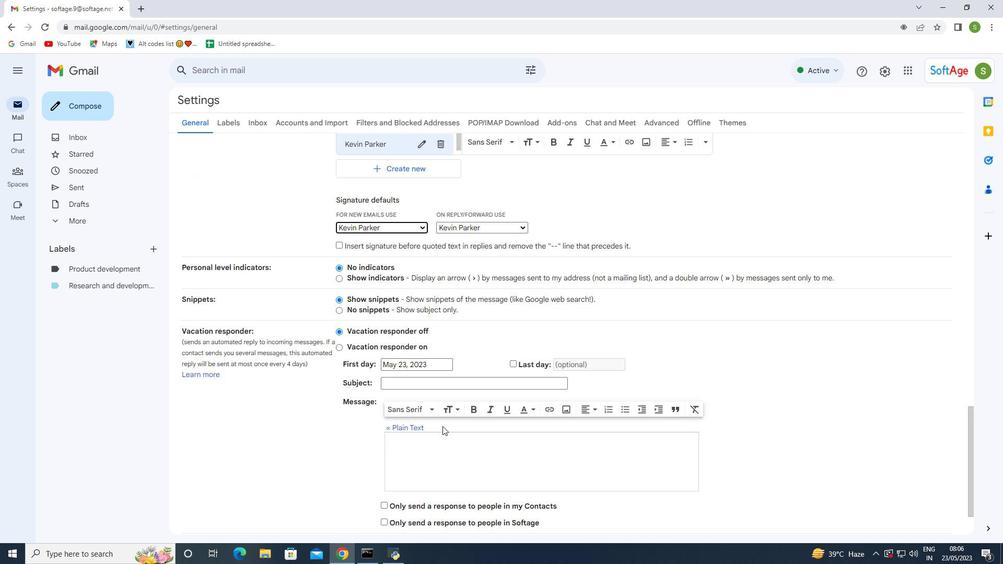 
Action: Mouse moved to (443, 426)
Screenshot: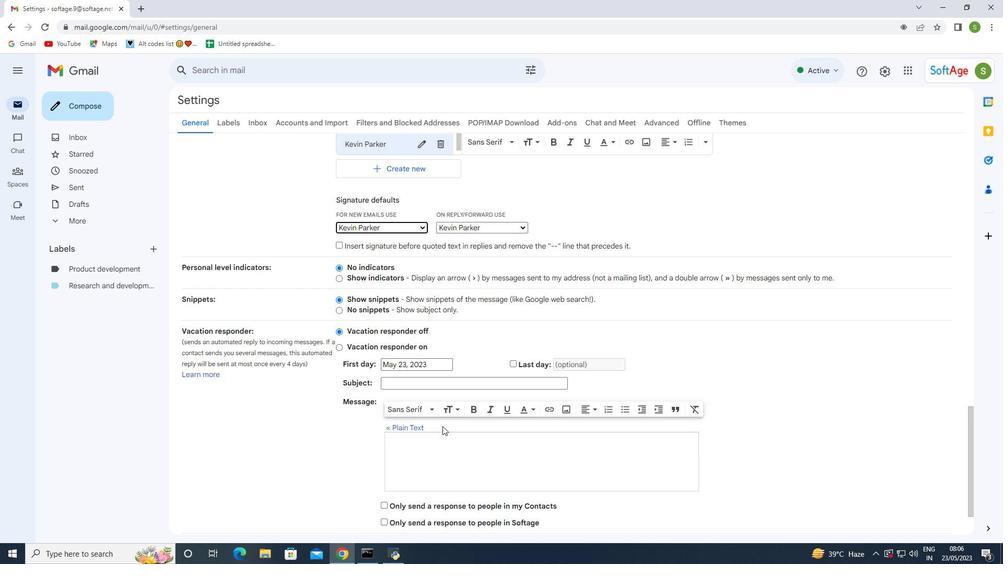 
Action: Mouse scrolled (443, 425) with delta (0, 0)
Screenshot: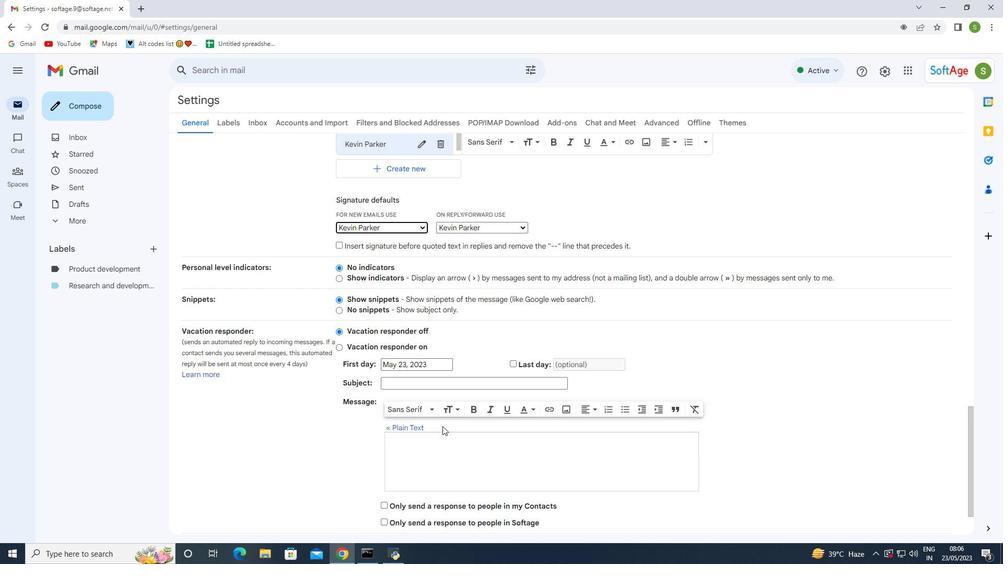 
Action: Mouse moved to (536, 473)
Screenshot: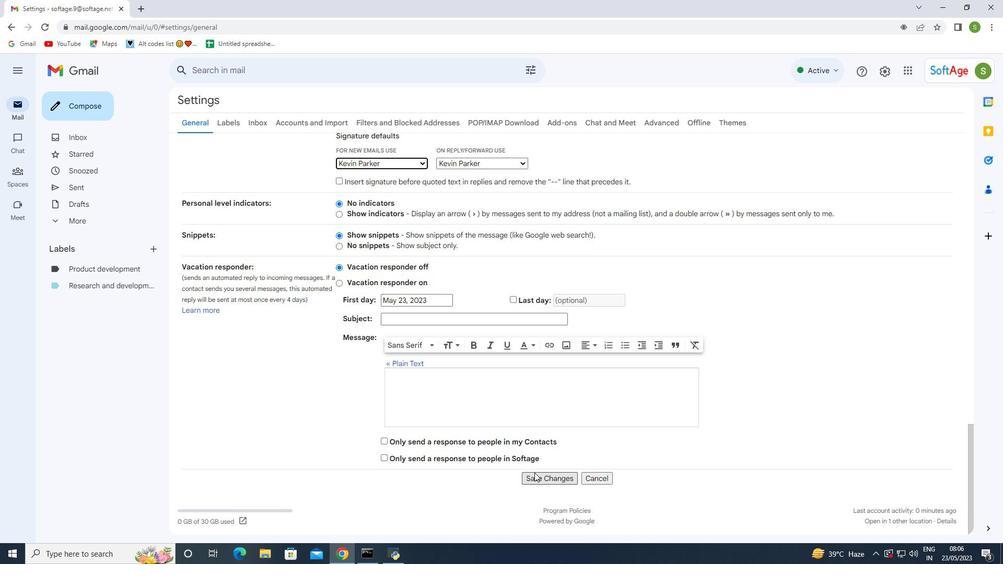 
Action: Mouse pressed left at (536, 473)
Screenshot: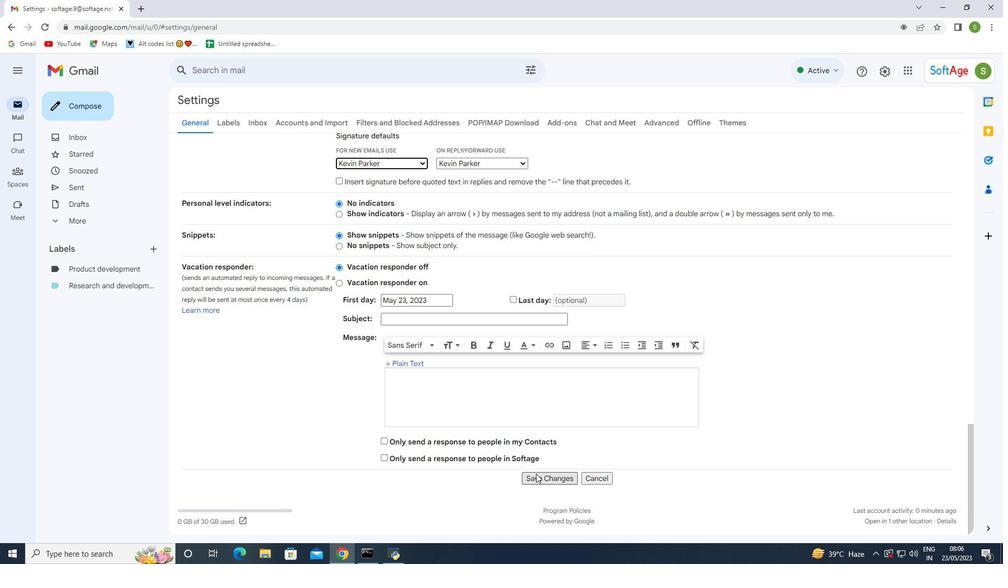 
Action: Mouse moved to (91, 105)
Screenshot: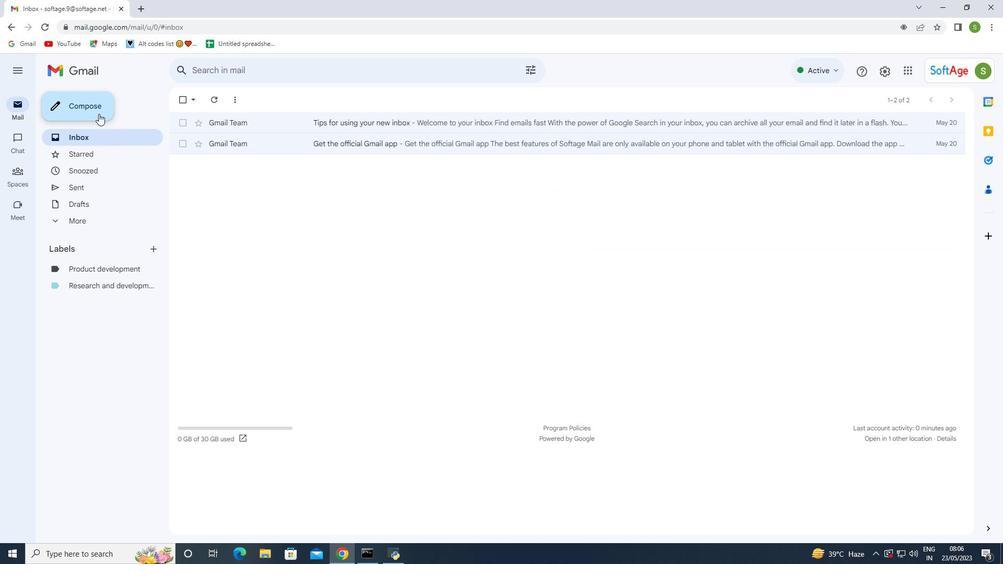 
Action: Mouse pressed left at (91, 105)
Screenshot: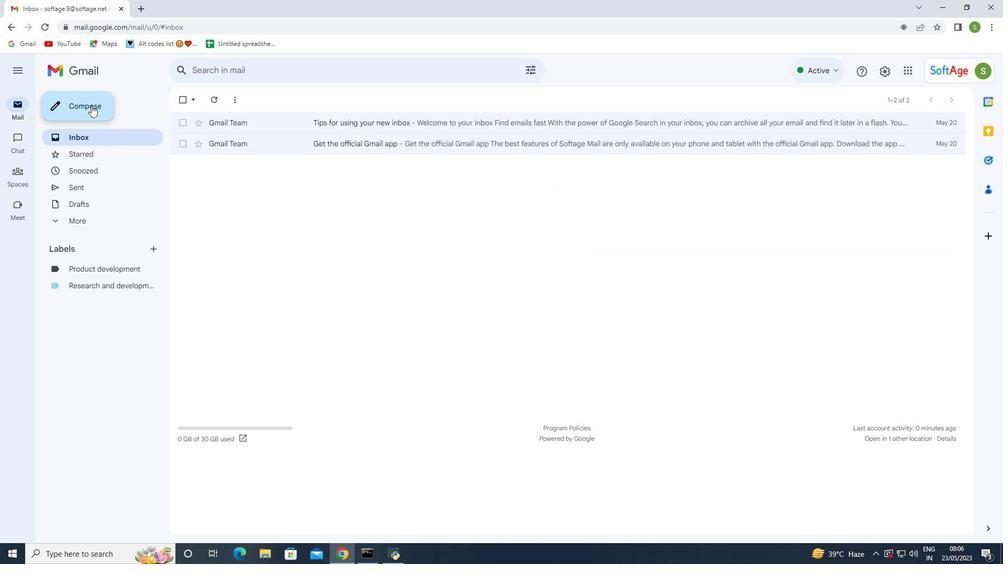 
Action: Mouse moved to (685, 312)
Screenshot: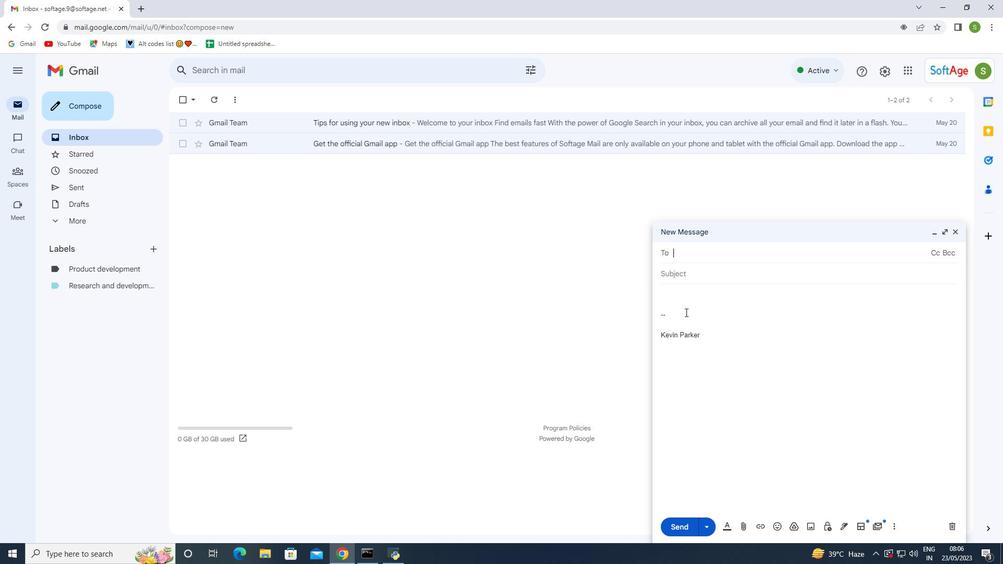 
Action: Mouse pressed left at (685, 312)
Screenshot: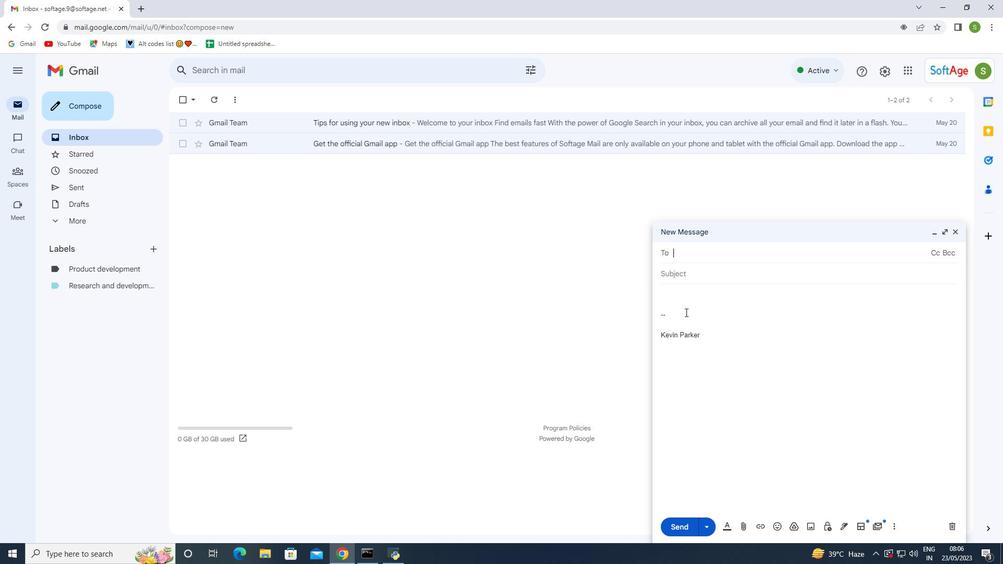 
Action: Mouse moved to (683, 312)
Screenshot: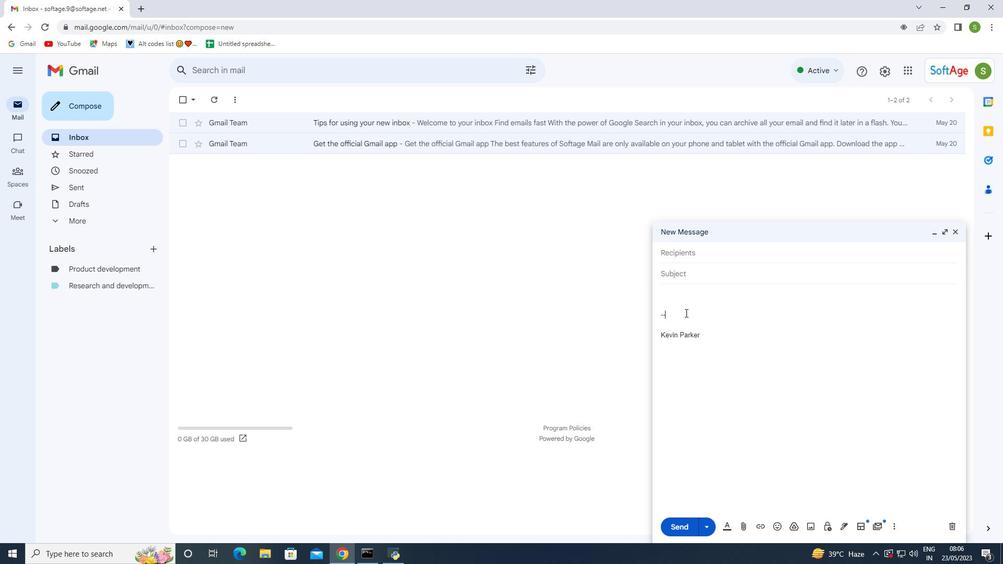 
Action: Key pressed <Key.backspace><Key.backspace><Key.backspace>
Screenshot: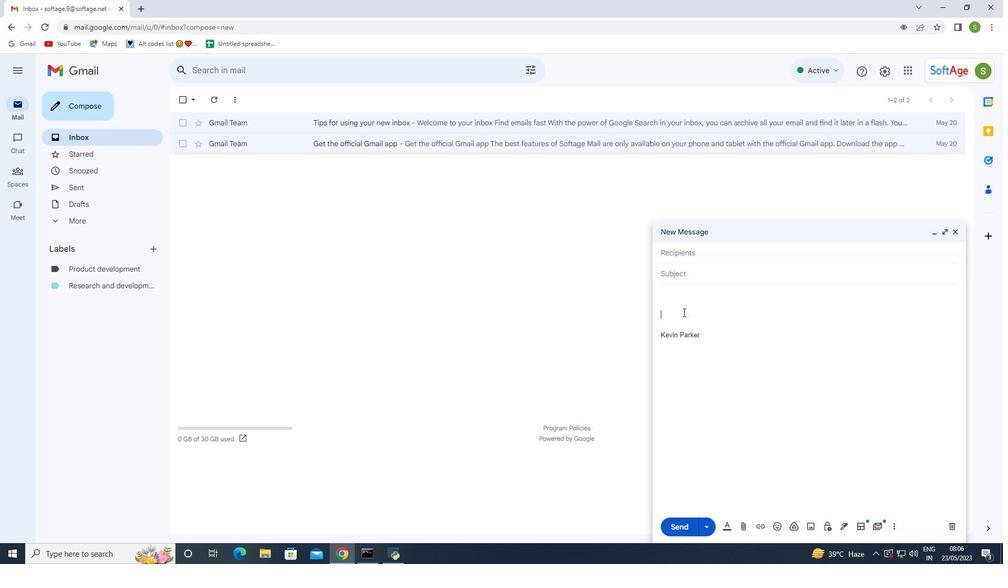 
Action: Mouse moved to (705, 273)
Screenshot: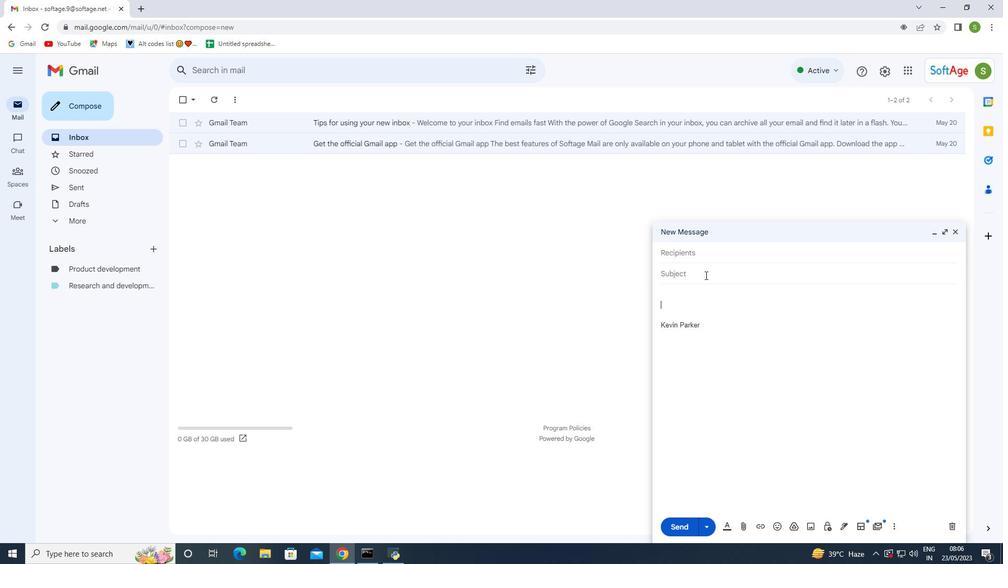 
Action: Mouse pressed left at (705, 273)
Screenshot: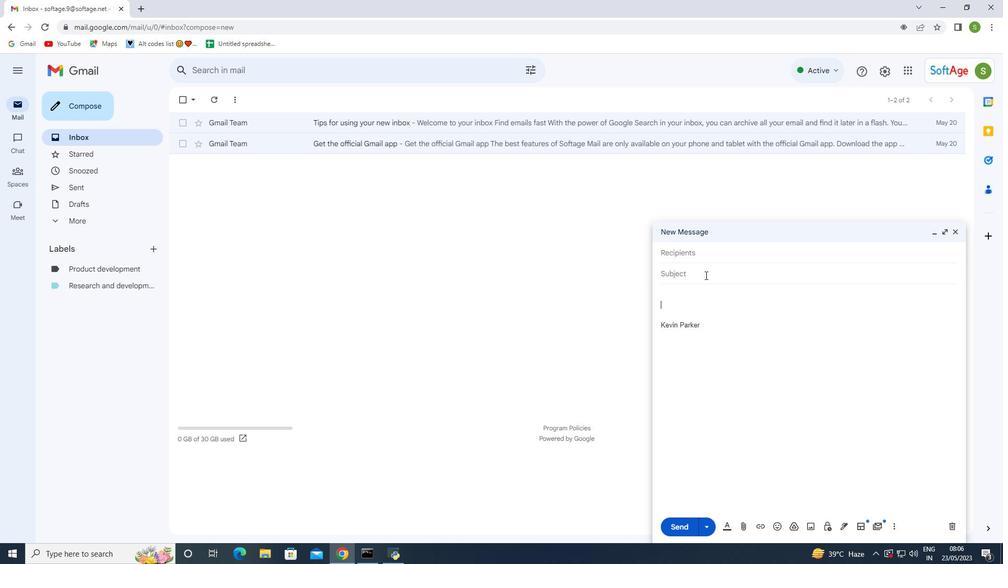 
Action: Mouse moved to (705, 273)
Screenshot: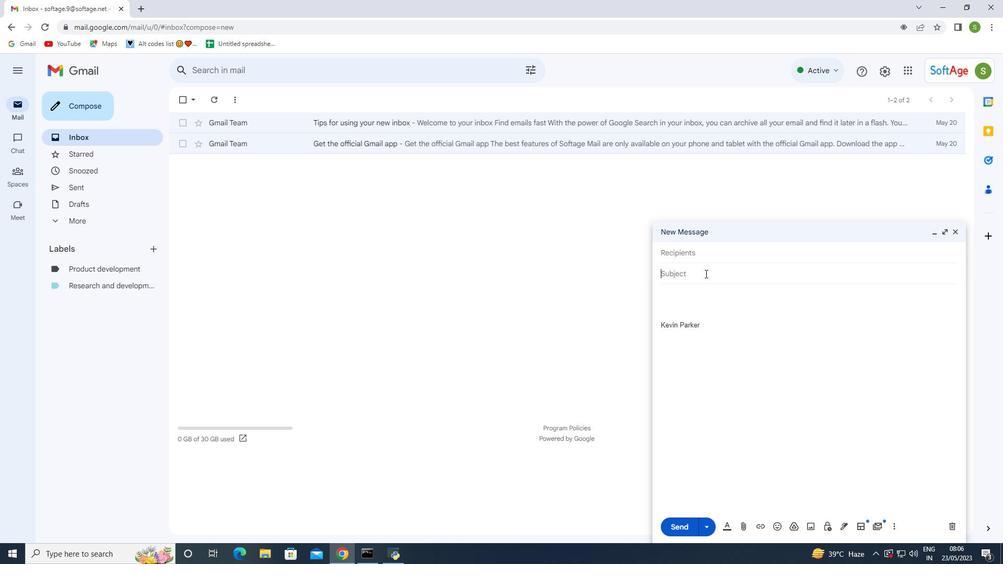 
Action: Key pressed <Key.shift><Key.shift><Key.shift><Key.shift><Key.shift><Key.shift><Key.shift>Feedback<Key.space>p<Key.backspace>on<Key.space>a<Key.space>presentation<Key.space>
Screenshot: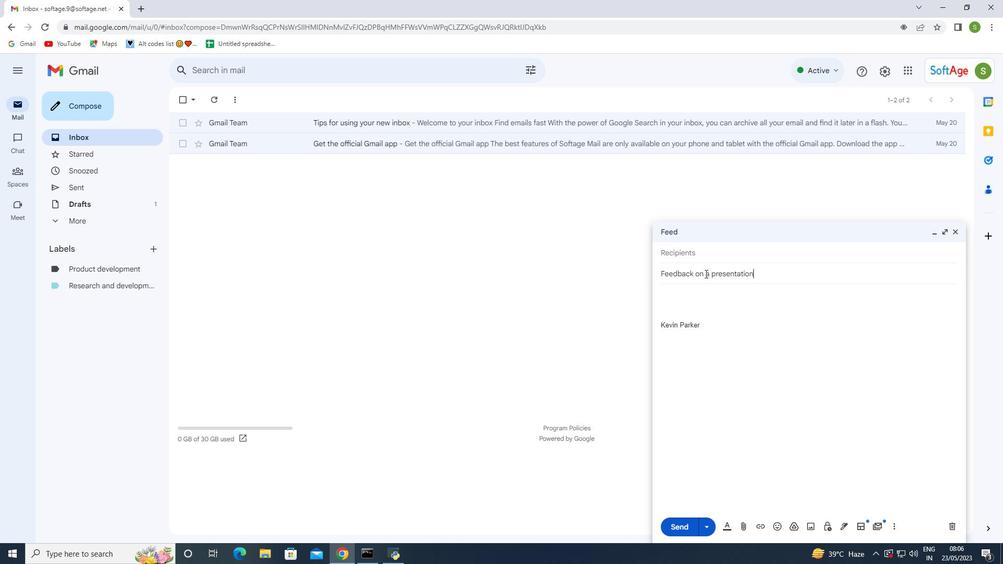 
Action: Mouse moved to (693, 295)
Screenshot: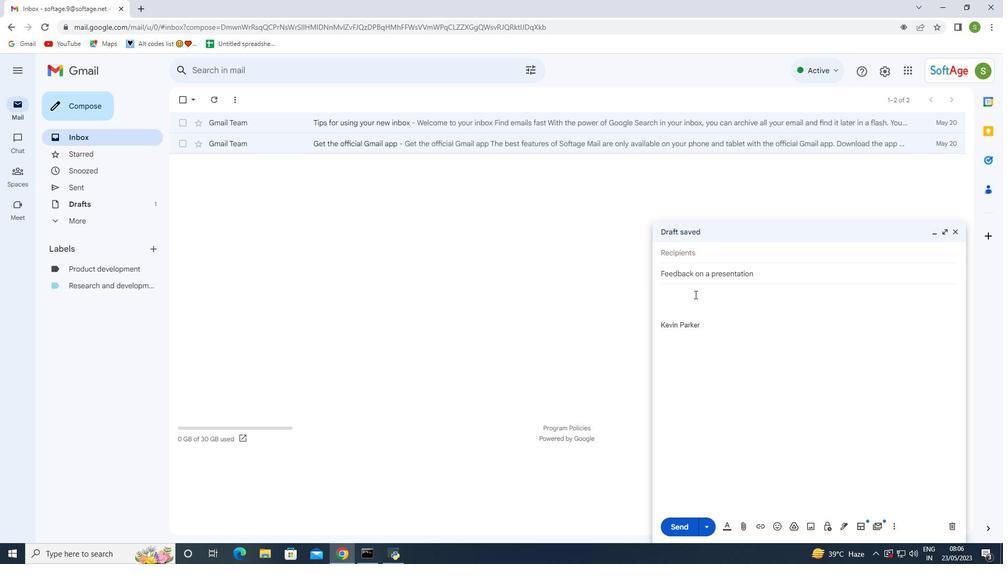 
Action: Mouse pressed left at (693, 295)
Screenshot: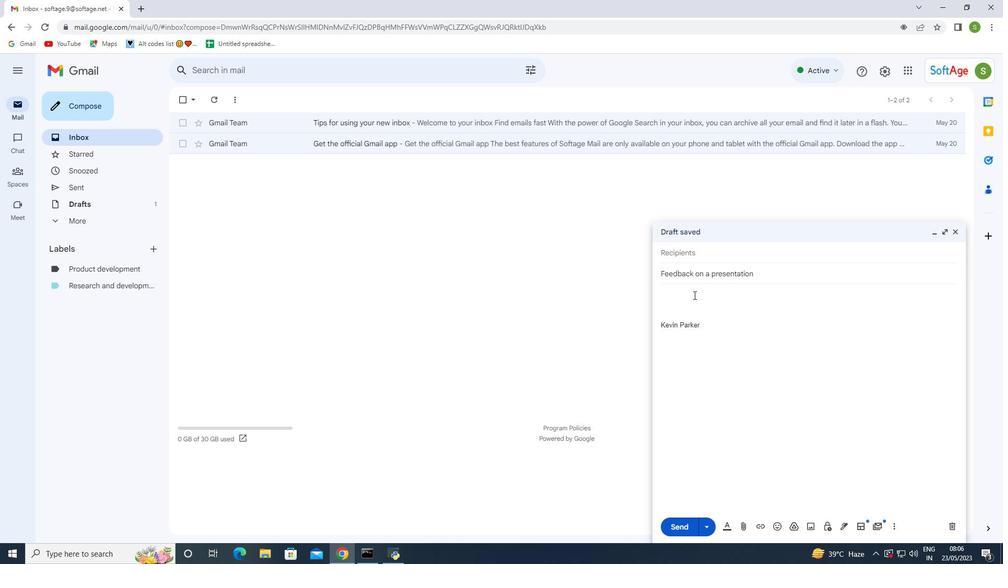 
Action: Key pressed <Key.shift>I<Key.space>would<Key.space>like<Key.space>to<Key.space>follow<Key.space>up<Key.space>on<Key.space>the<Key.space>action<Key.space>items<Key.space>from<Key.space>our<Key.space>last<Key.space>meeting.
Screenshot: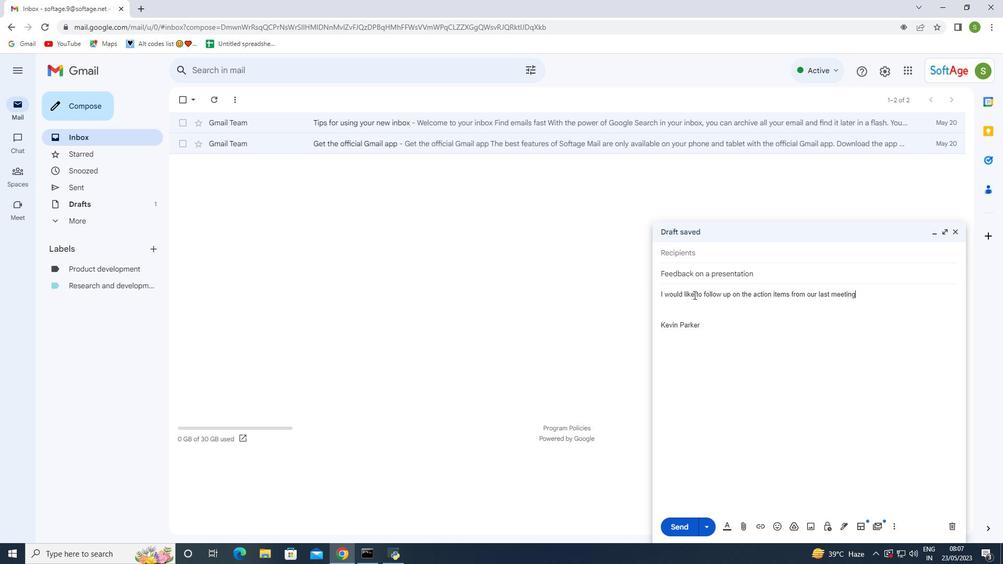 
Action: Mouse moved to (701, 251)
Screenshot: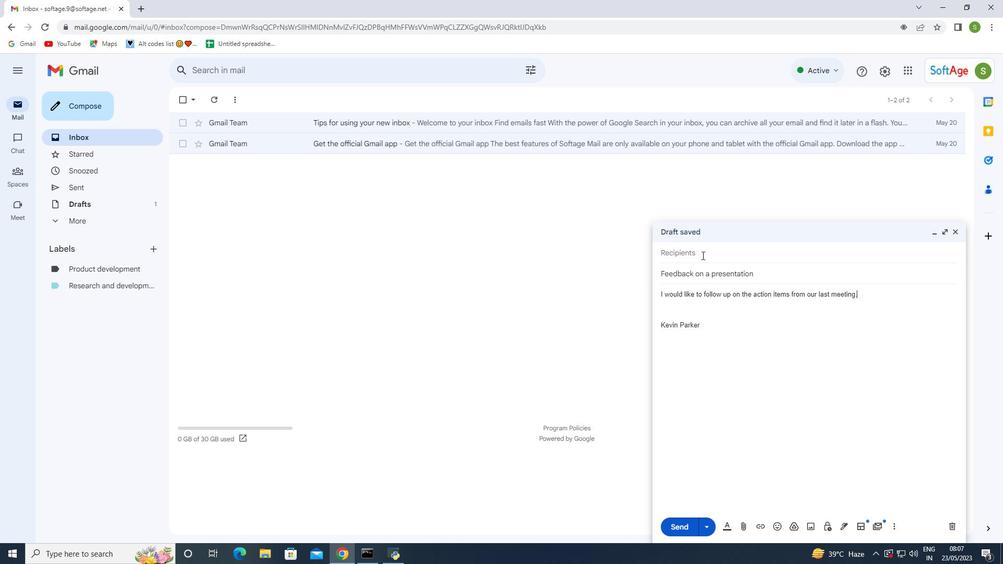 
Action: Mouse pressed left at (701, 251)
Screenshot: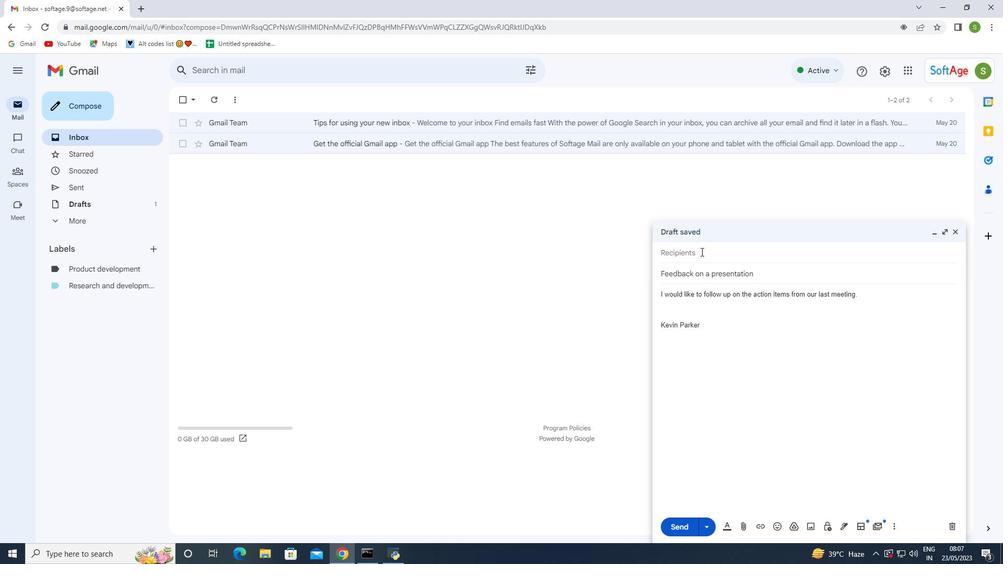 
Action: Key pressed softage.7<Key.shift>@softage.net
Screenshot: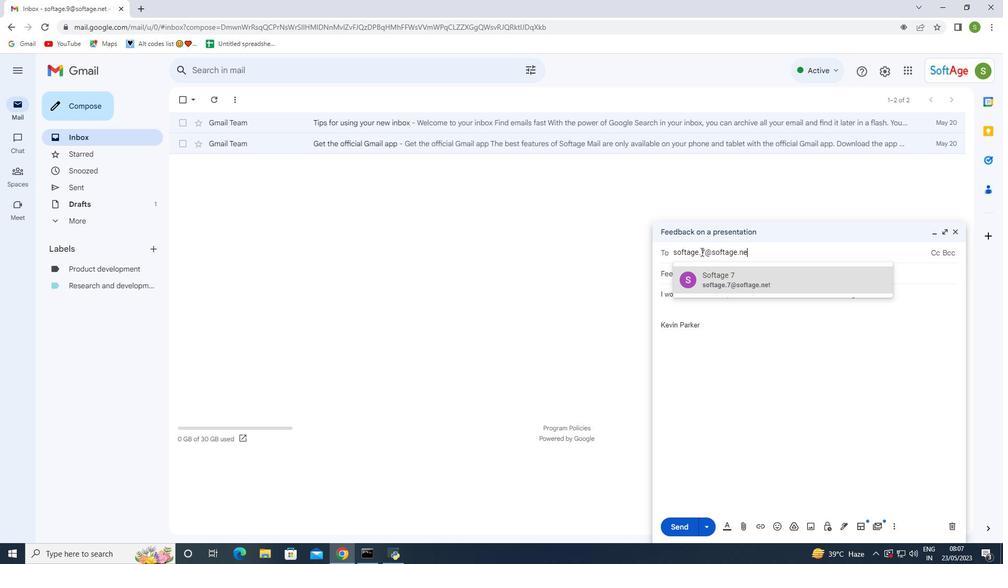 
Action: Mouse moved to (767, 280)
Screenshot: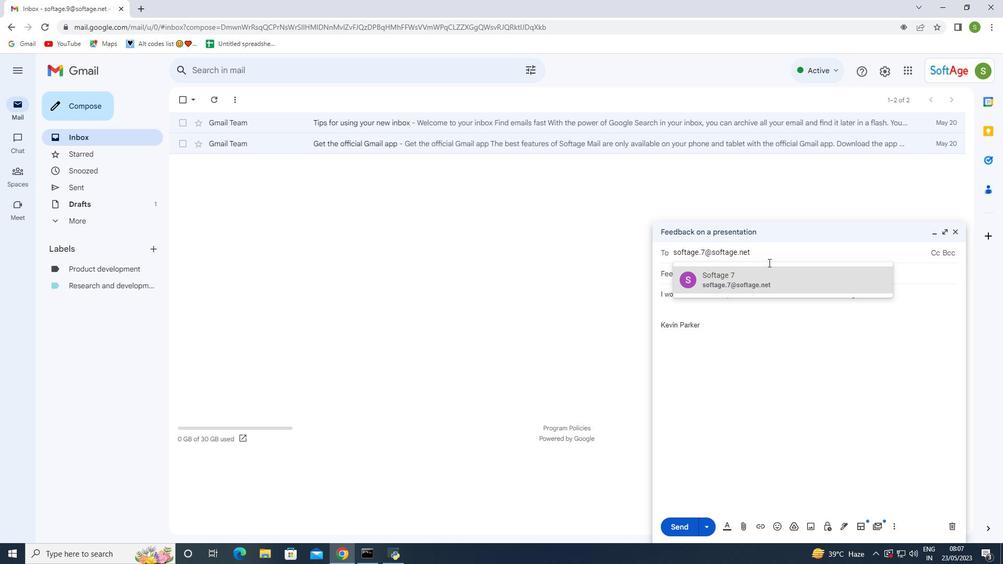 
Action: Mouse pressed left at (767, 280)
Screenshot: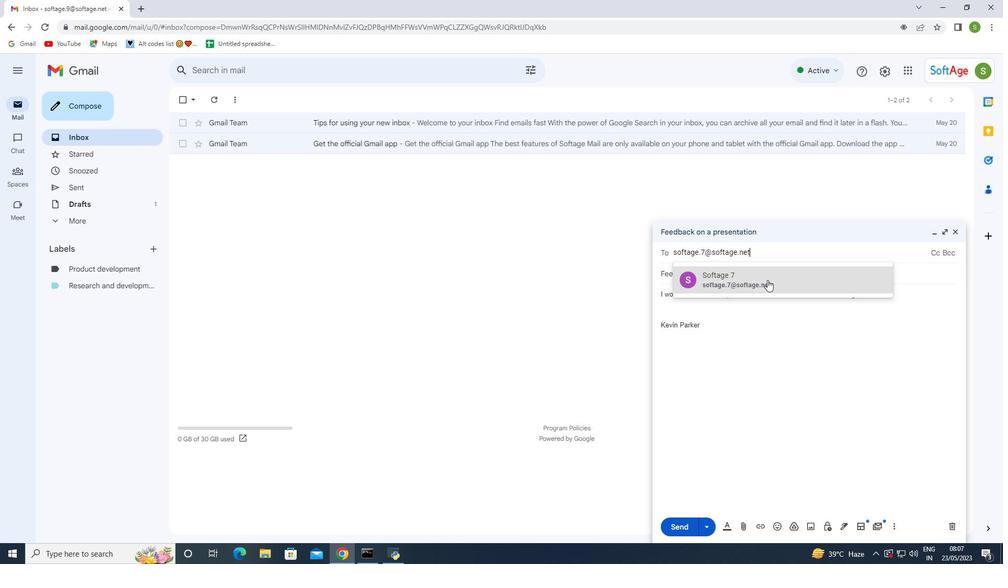 
Action: Mouse moved to (768, 368)
Screenshot: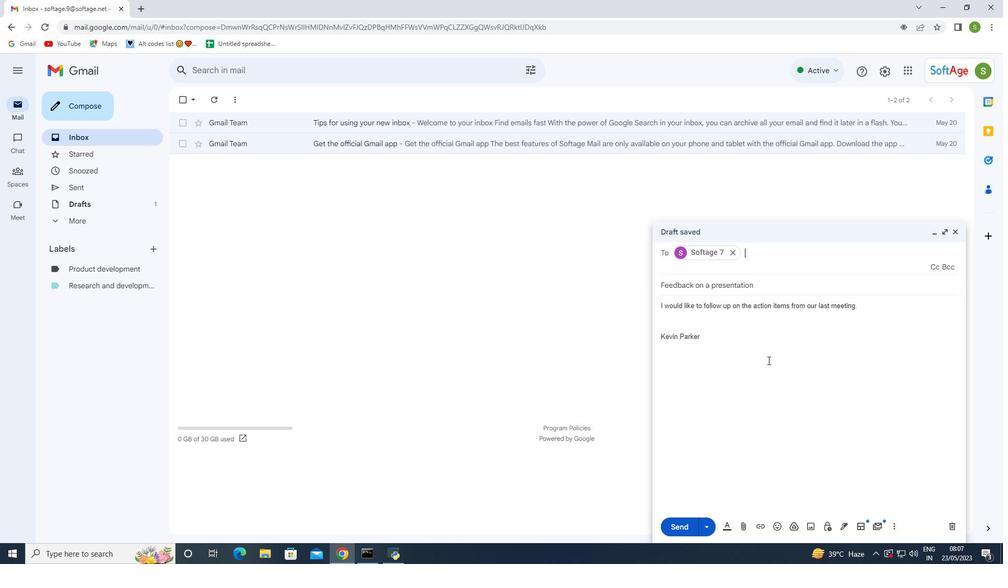 
Action: Mouse pressed left at (768, 368)
Screenshot: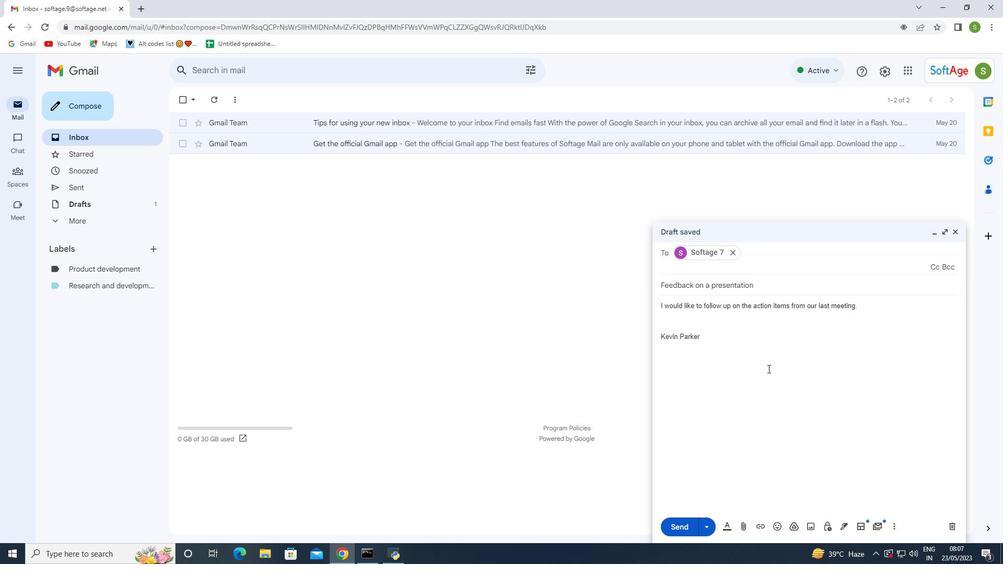 
Action: Mouse moved to (680, 524)
Screenshot: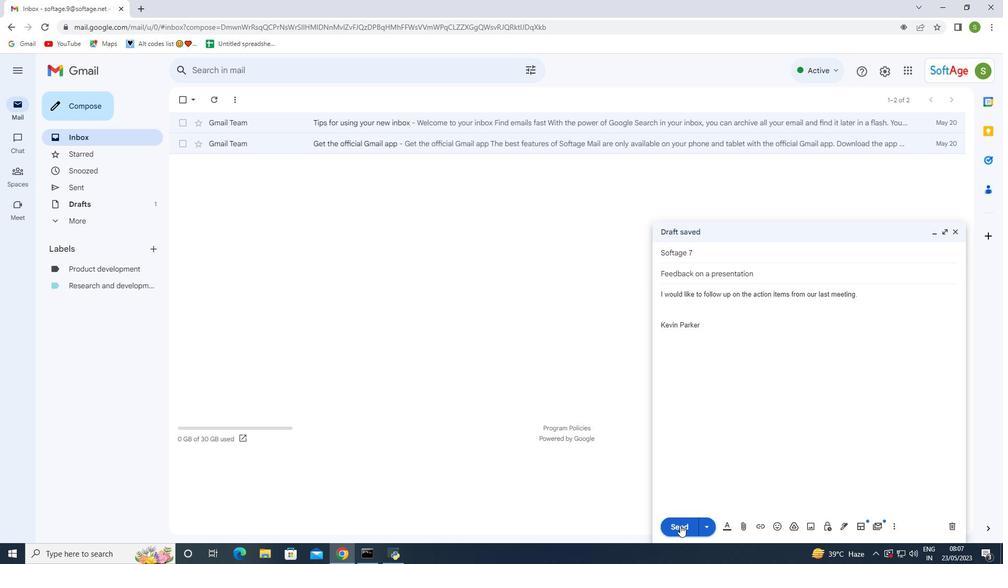 
Action: Mouse pressed left at (680, 524)
Screenshot: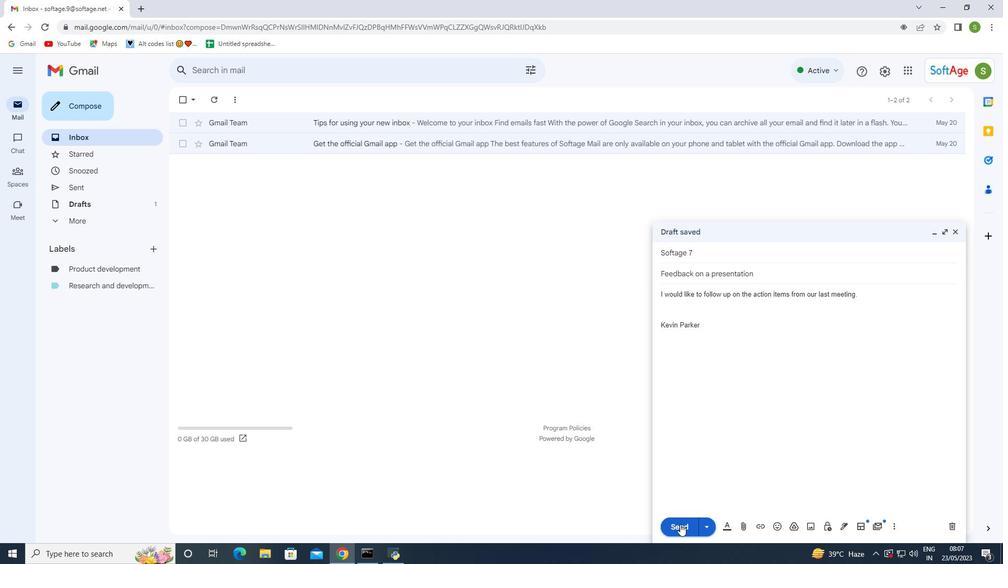 
Action: Mouse moved to (85, 183)
Screenshot: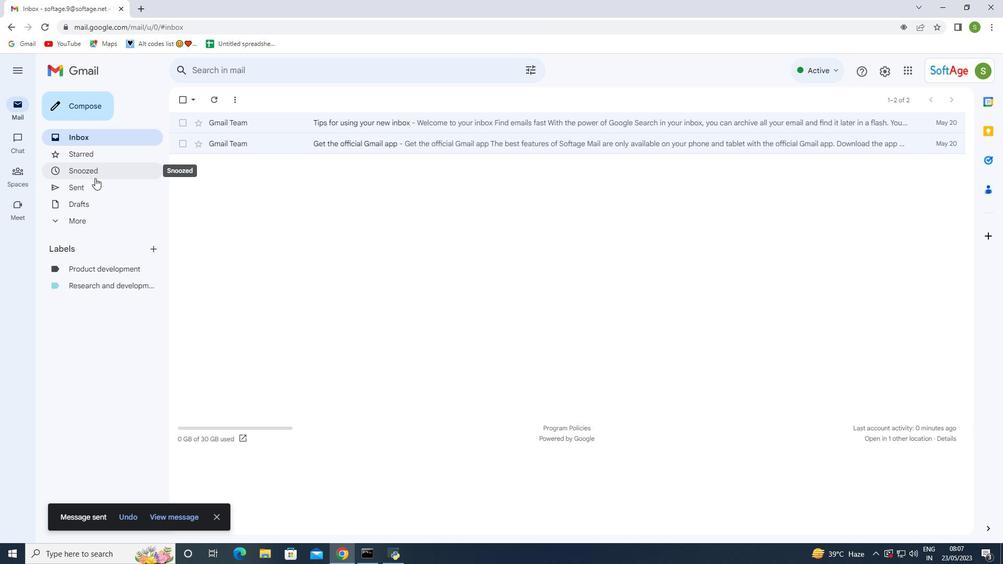 
Action: Mouse pressed left at (85, 183)
Screenshot: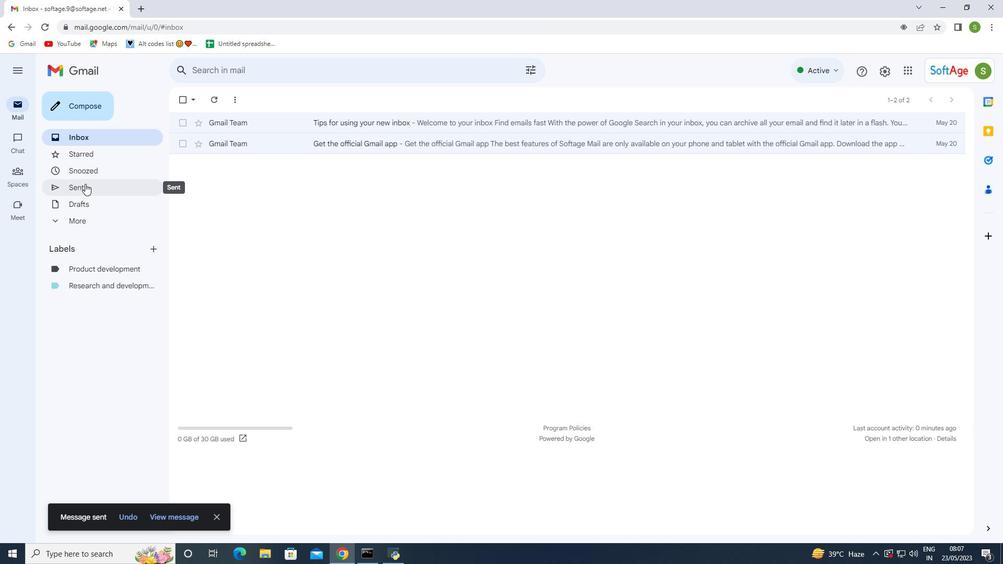 
Action: Mouse moved to (181, 154)
Screenshot: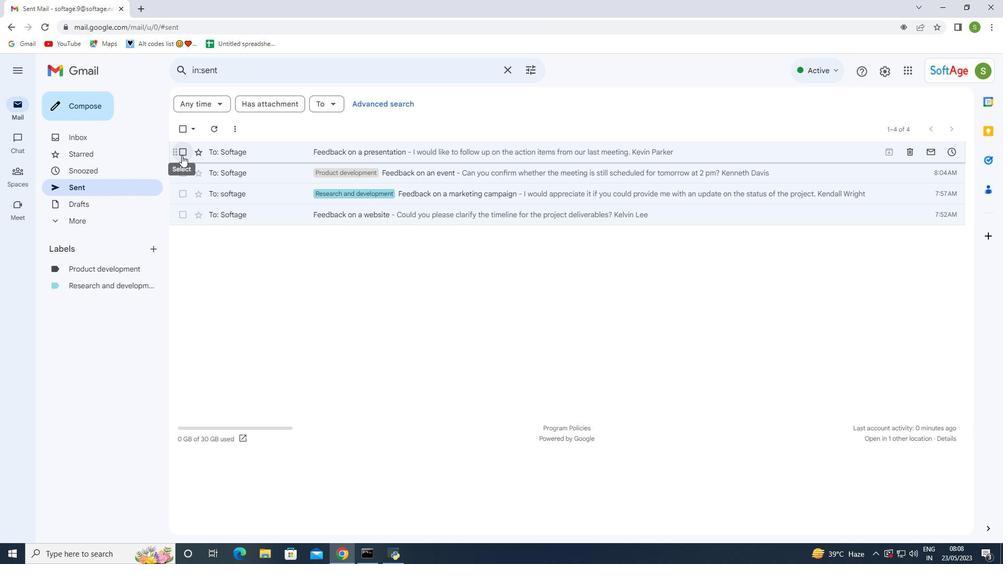 
Action: Mouse pressed left at (181, 154)
Screenshot: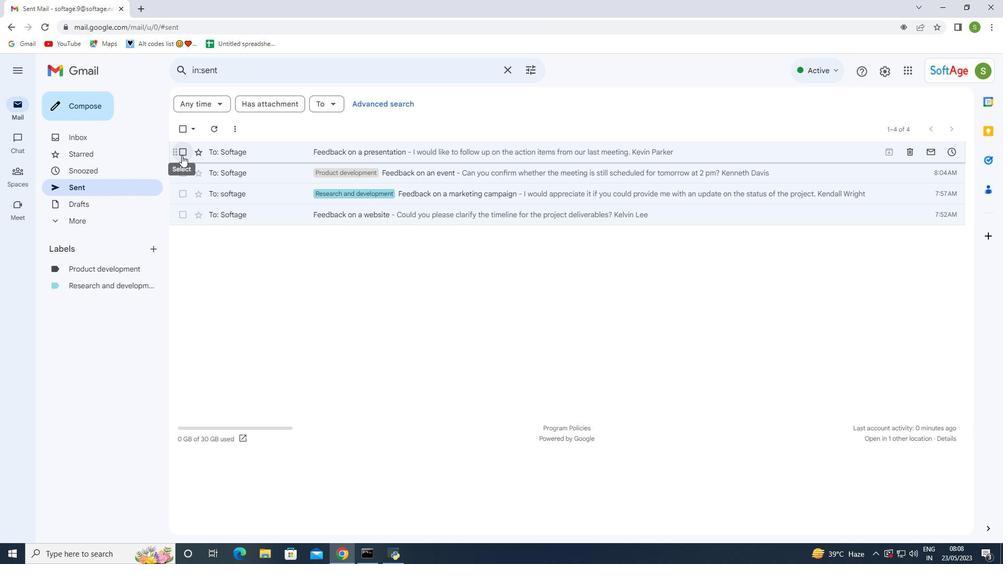 
Action: Mouse moved to (274, 150)
Screenshot: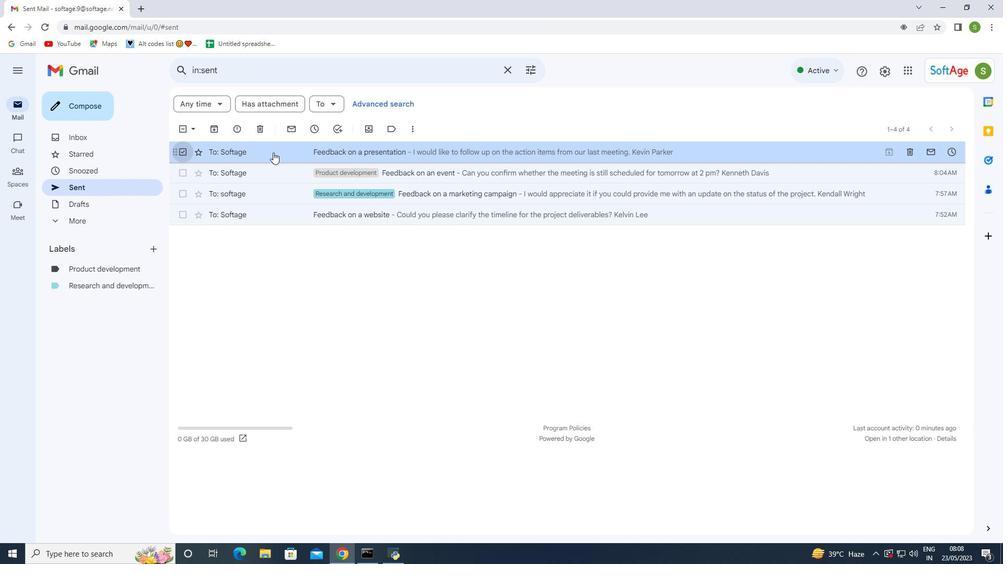 
Action: Mouse pressed right at (274, 150)
Screenshot: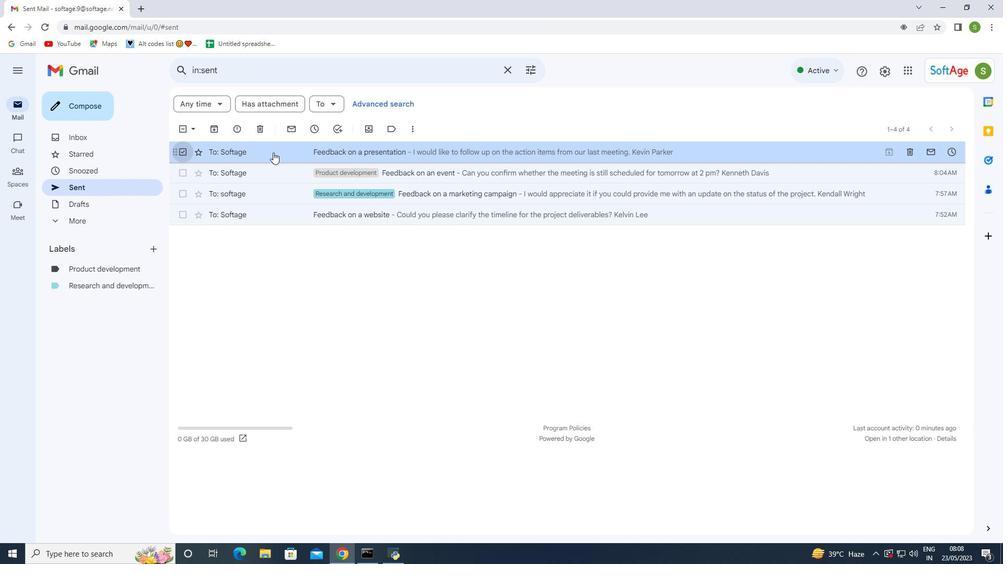 
Action: Mouse moved to (431, 307)
Screenshot: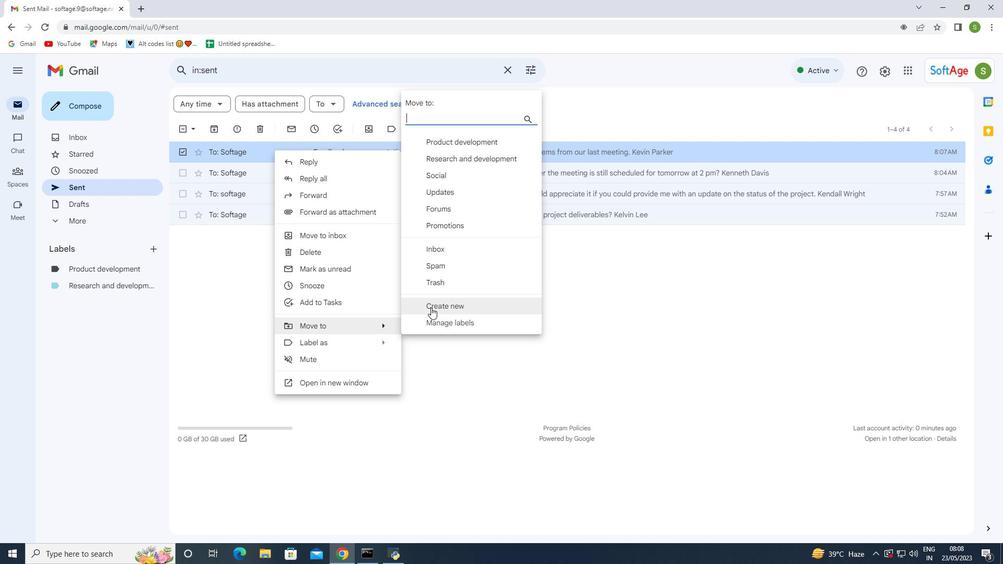 
Action: Mouse pressed left at (431, 307)
Screenshot: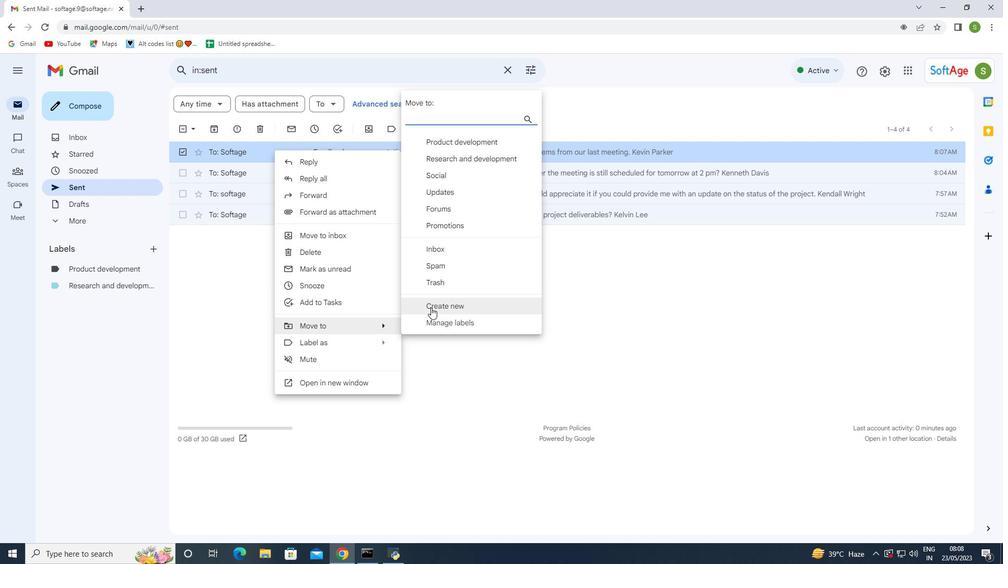 
Action: Mouse moved to (412, 284)
Screenshot: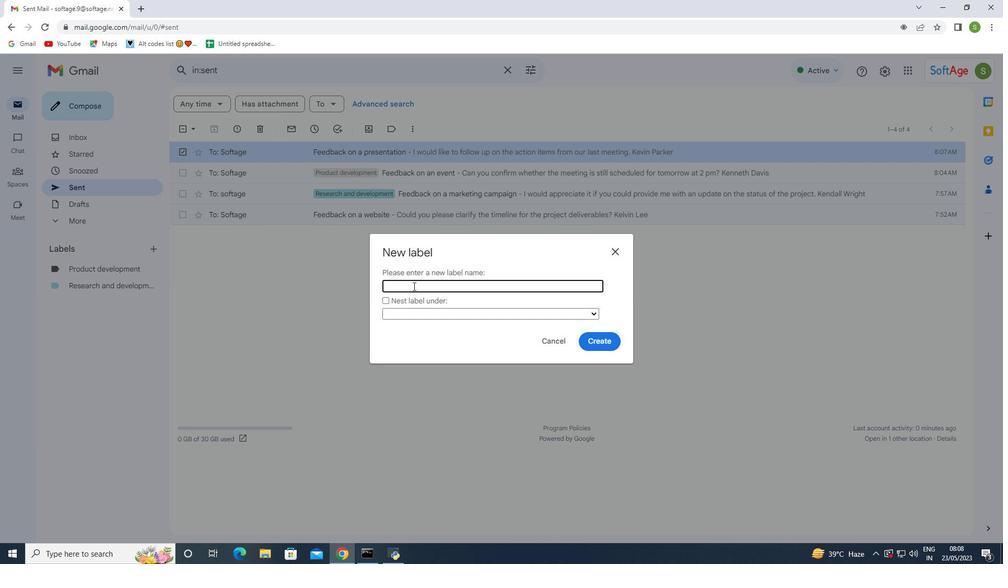 
Action: Mouse pressed left at (412, 284)
Screenshot: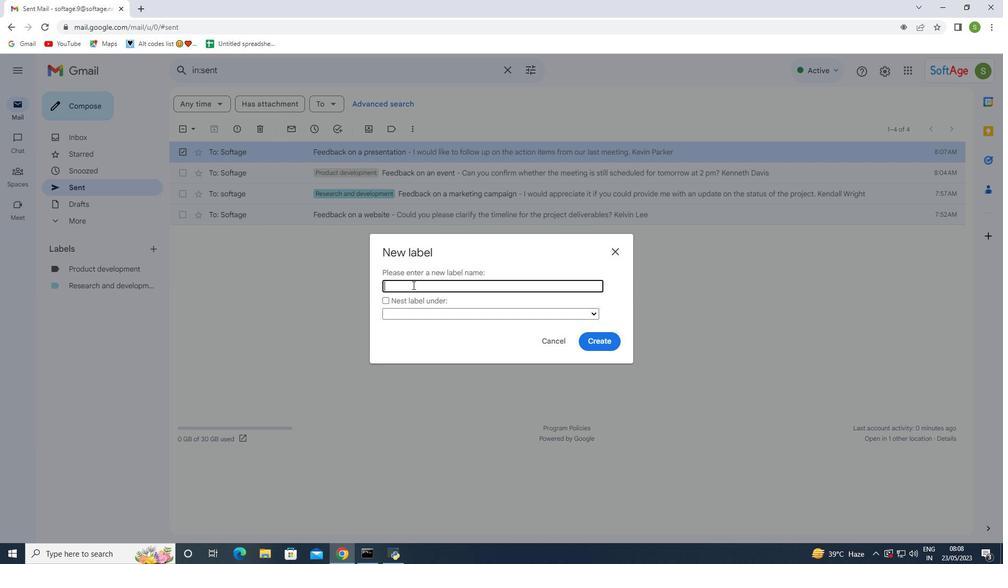 
Action: Key pressed <Key.shift>Testing<Key.space>and<Key.space>certification
Screenshot: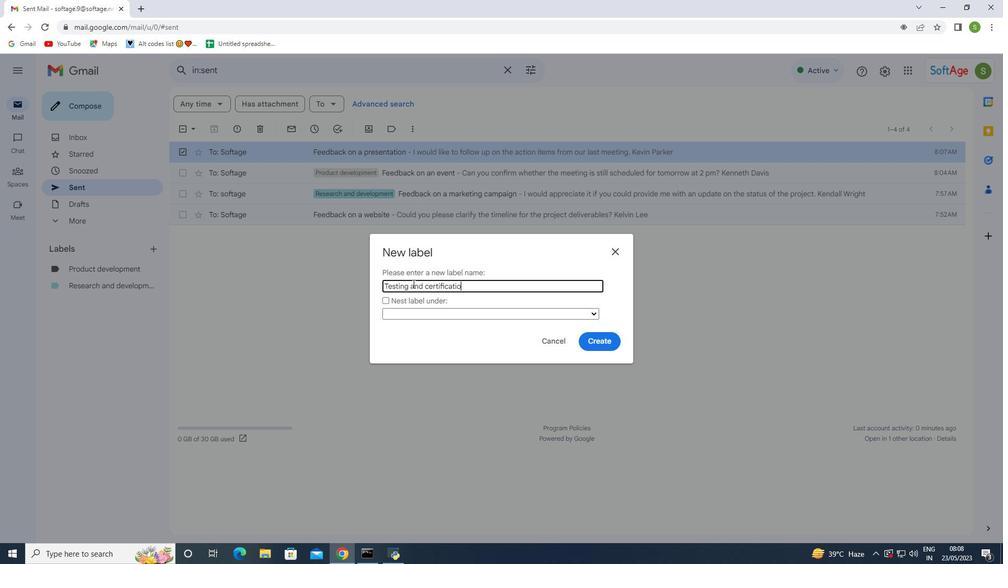 
Action: Mouse moved to (589, 336)
Screenshot: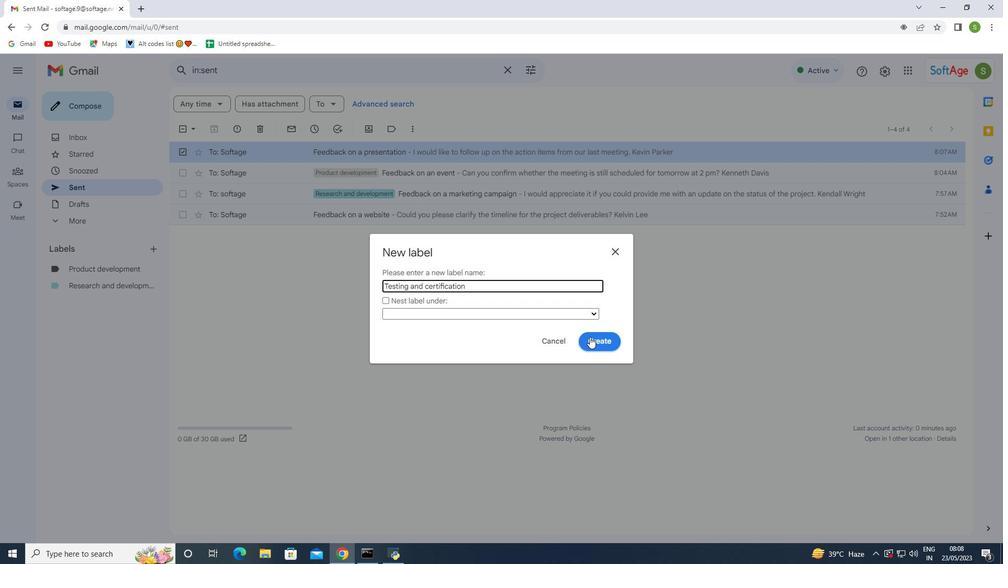 
Action: Mouse pressed left at (589, 336)
Screenshot: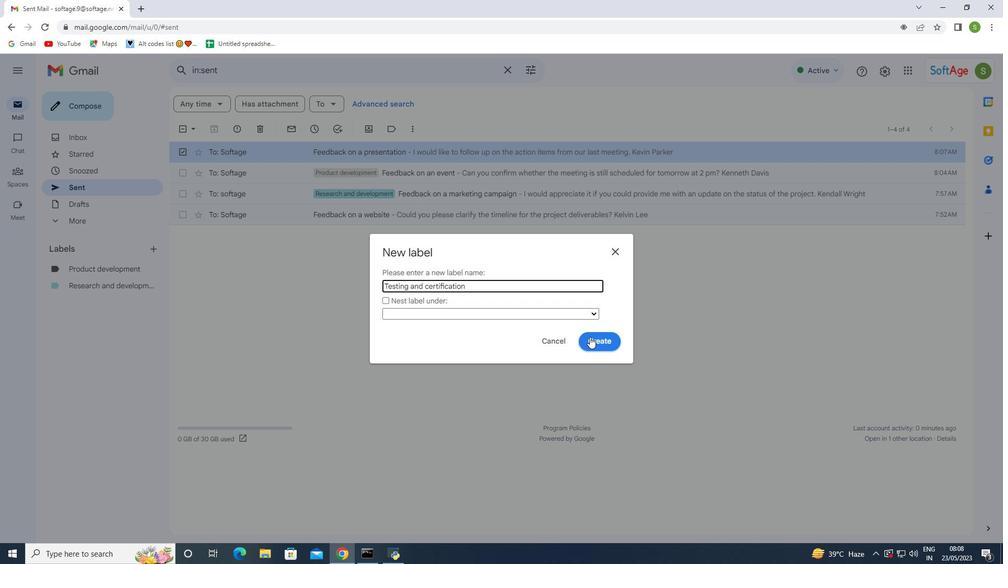 
Action: Mouse moved to (75, 304)
Screenshot: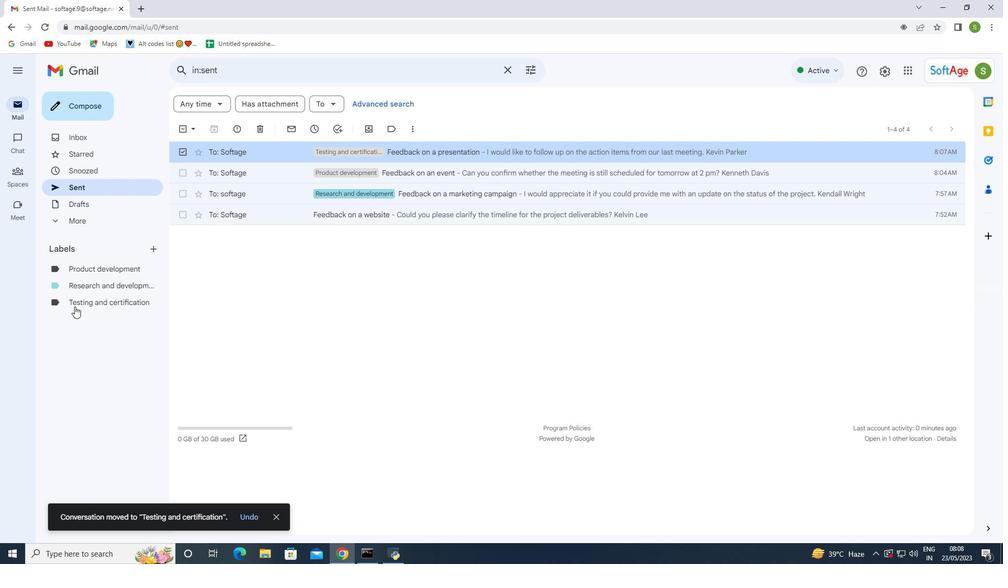 
Action: Mouse pressed left at (75, 304)
Screenshot: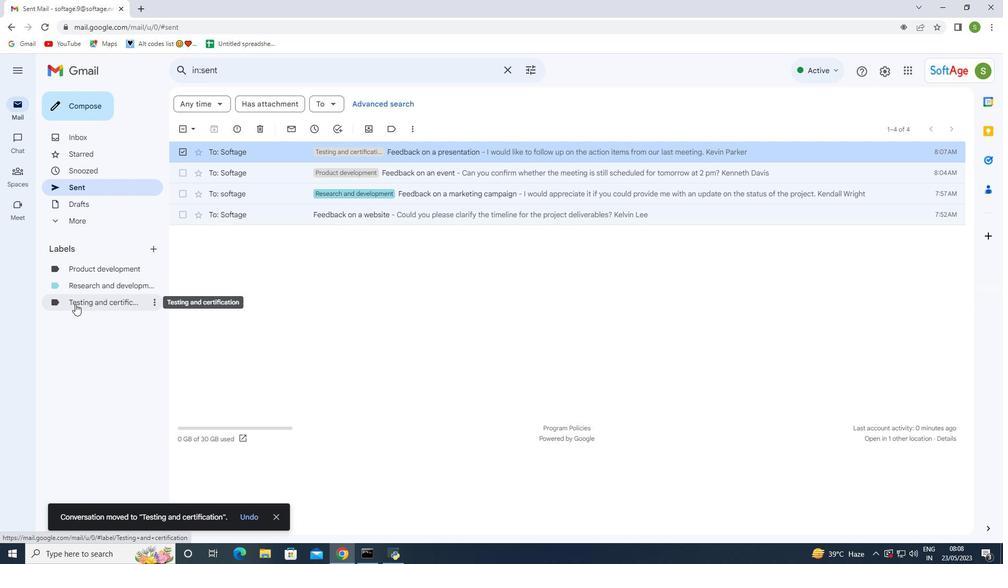 
Action: Mouse moved to (249, 150)
Screenshot: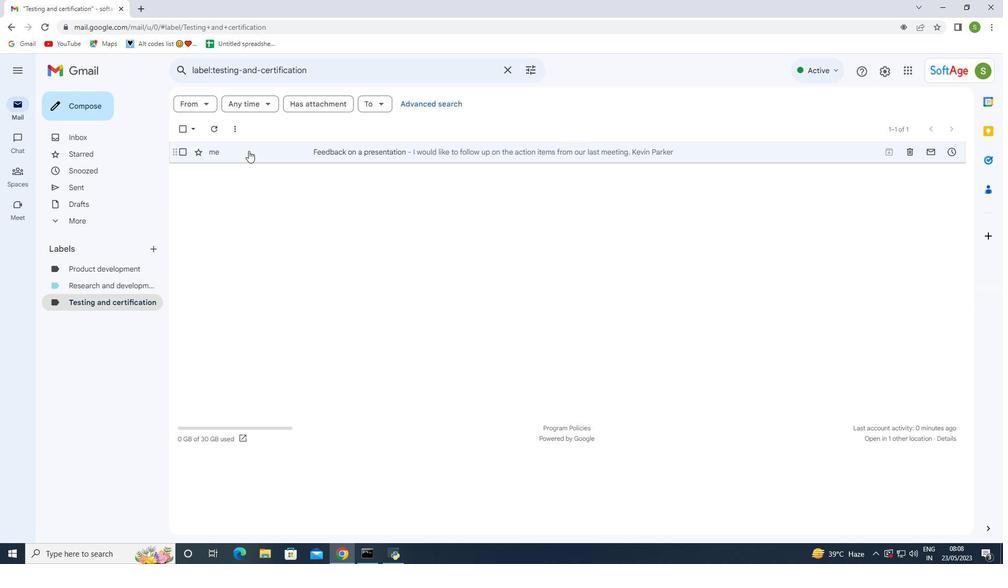 
Action: Mouse pressed left at (249, 150)
Screenshot: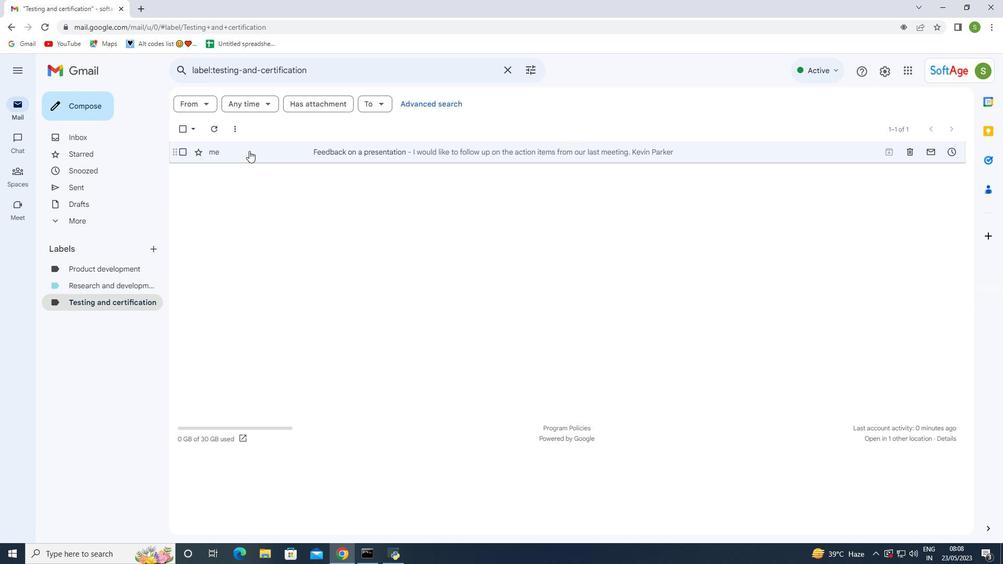 
Action: Mouse pressed left at (249, 150)
Screenshot: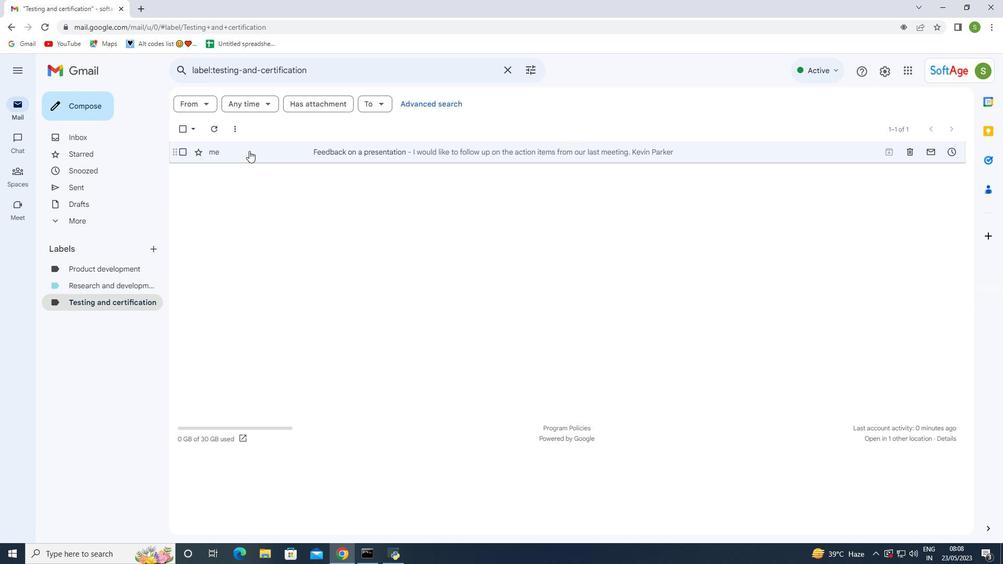 
Action: Mouse moved to (370, 230)
Screenshot: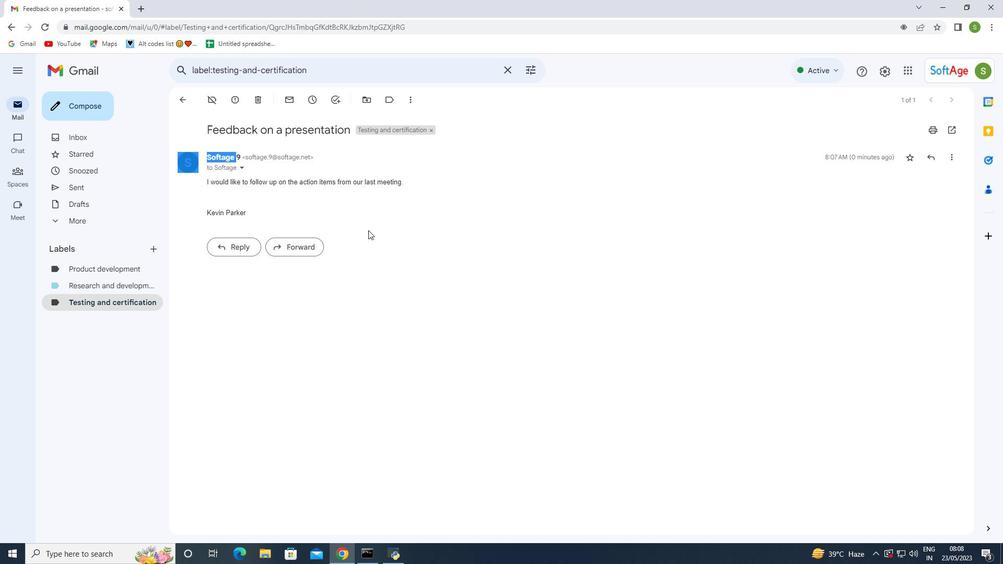 
Action: Mouse pressed left at (370, 230)
Screenshot: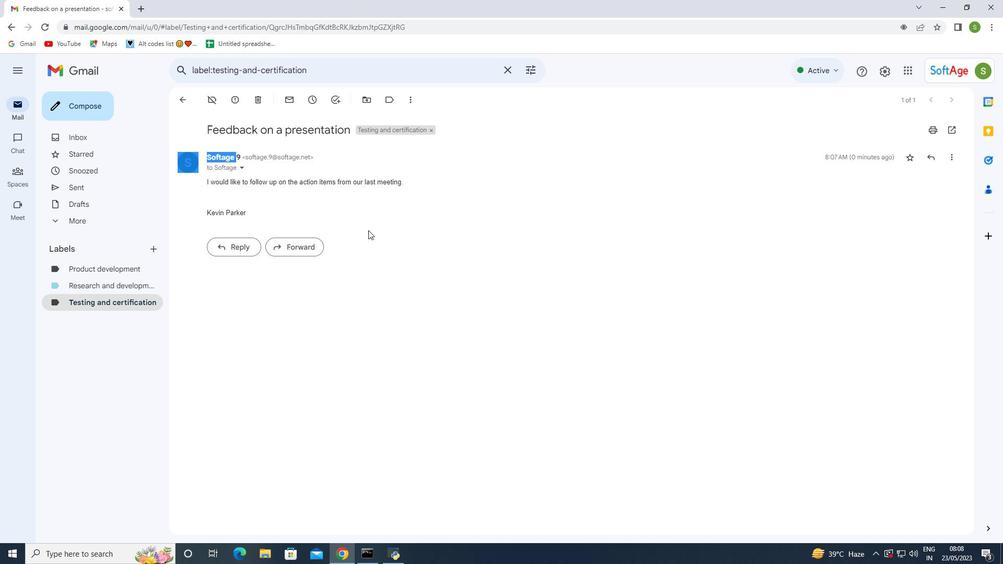 
Action: Mouse moved to (309, 190)
Screenshot: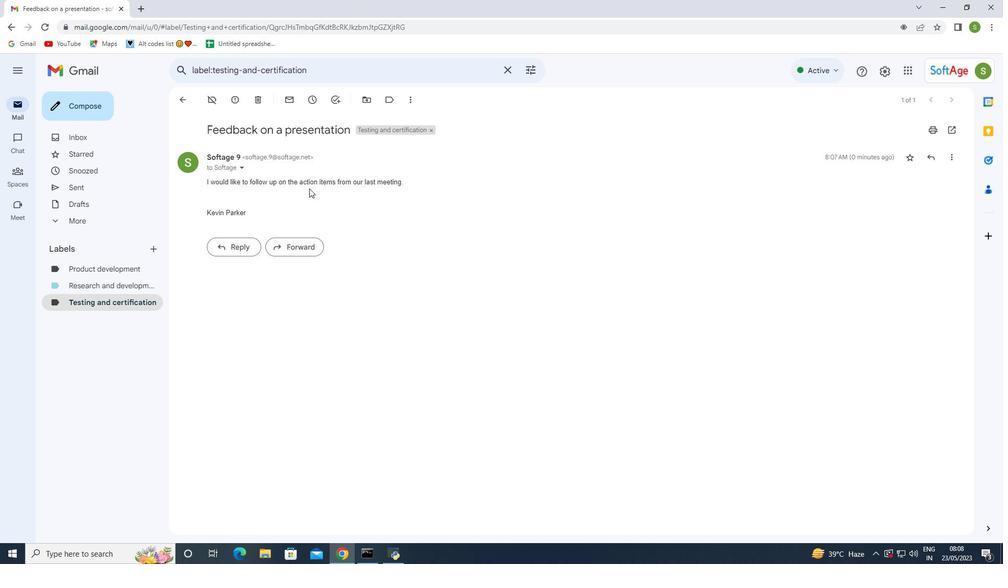 
